 Task: Find connections with filter location Kalgoorlie with filter topic #Productivitywith filter profile language Potuguese with filter current company Applied Materials with filter school Annasaheb Dange College of Engineering and Technology, ASHTA with filter industry Ground Passenger Transportation with filter service category Telecommunications with filter keywords title Heavy Equipment Operator
Action: Mouse moved to (603, 124)
Screenshot: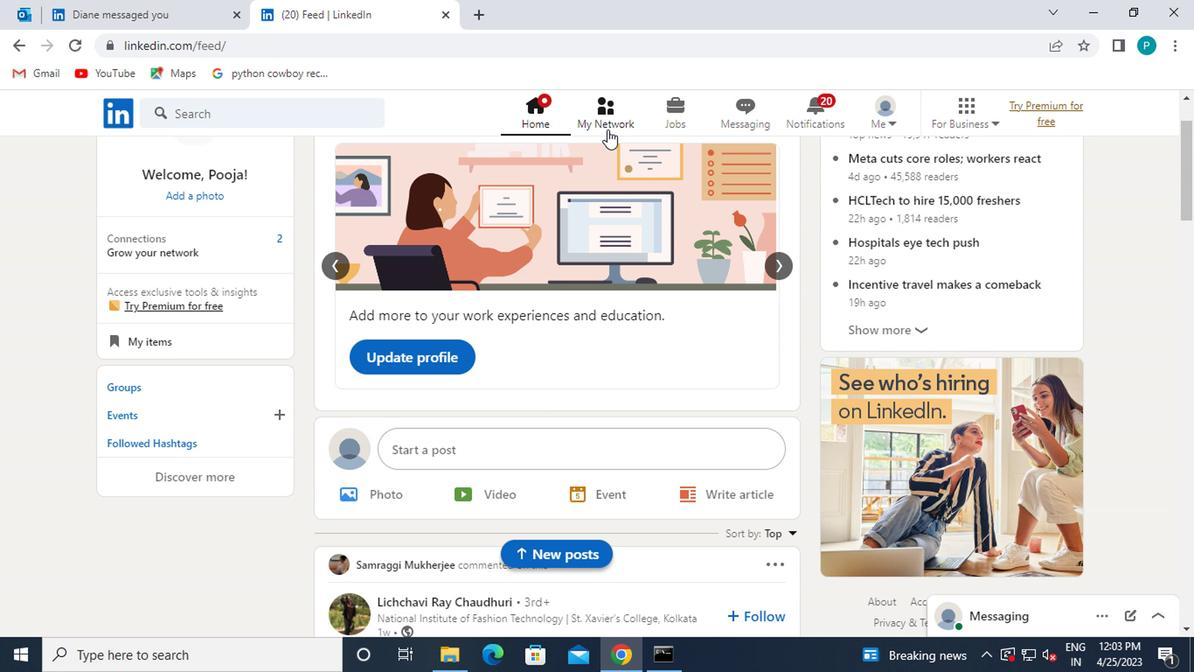 
Action: Mouse pressed left at (603, 124)
Screenshot: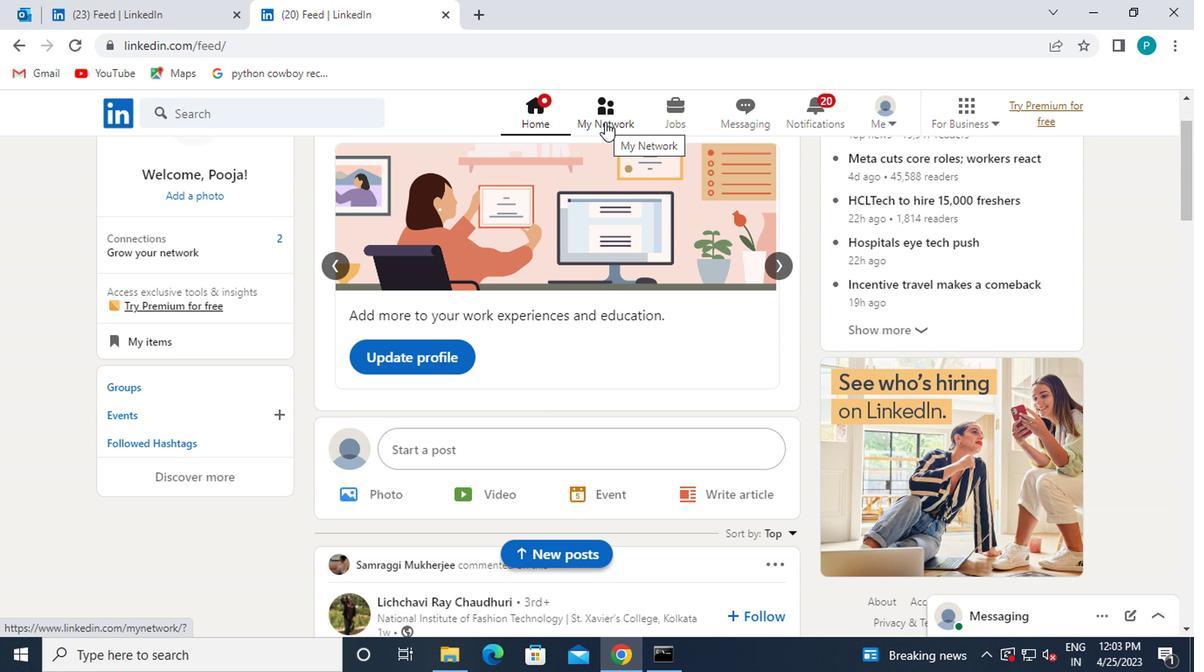 
Action: Mouse moved to (202, 218)
Screenshot: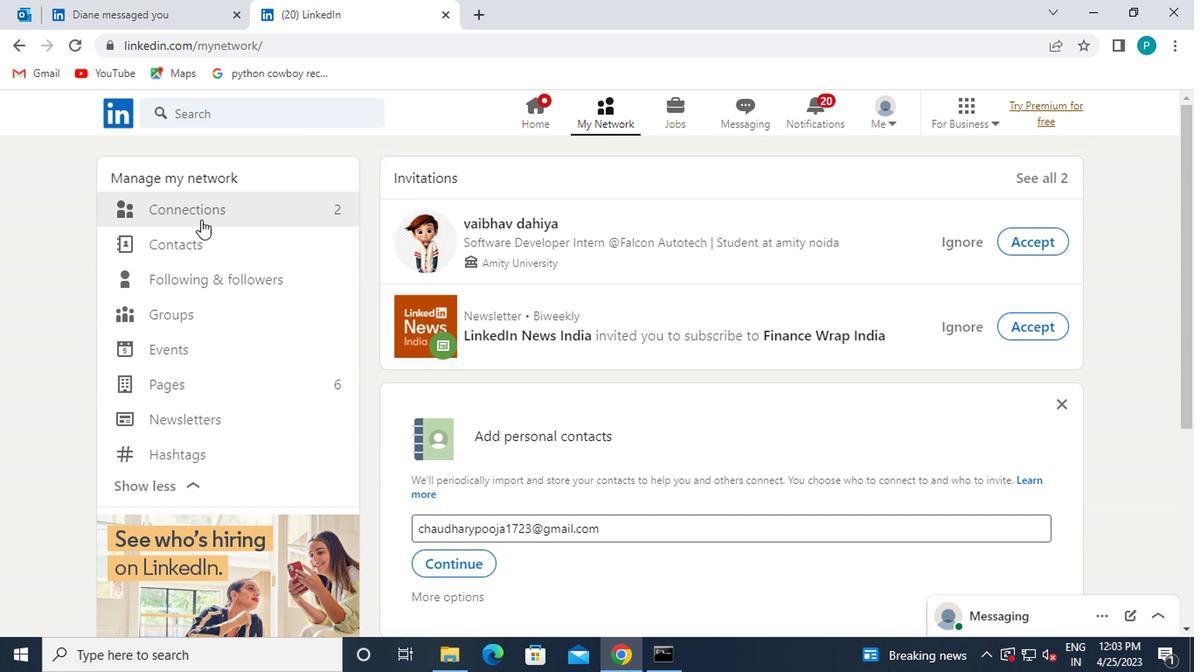 
Action: Mouse pressed left at (202, 218)
Screenshot: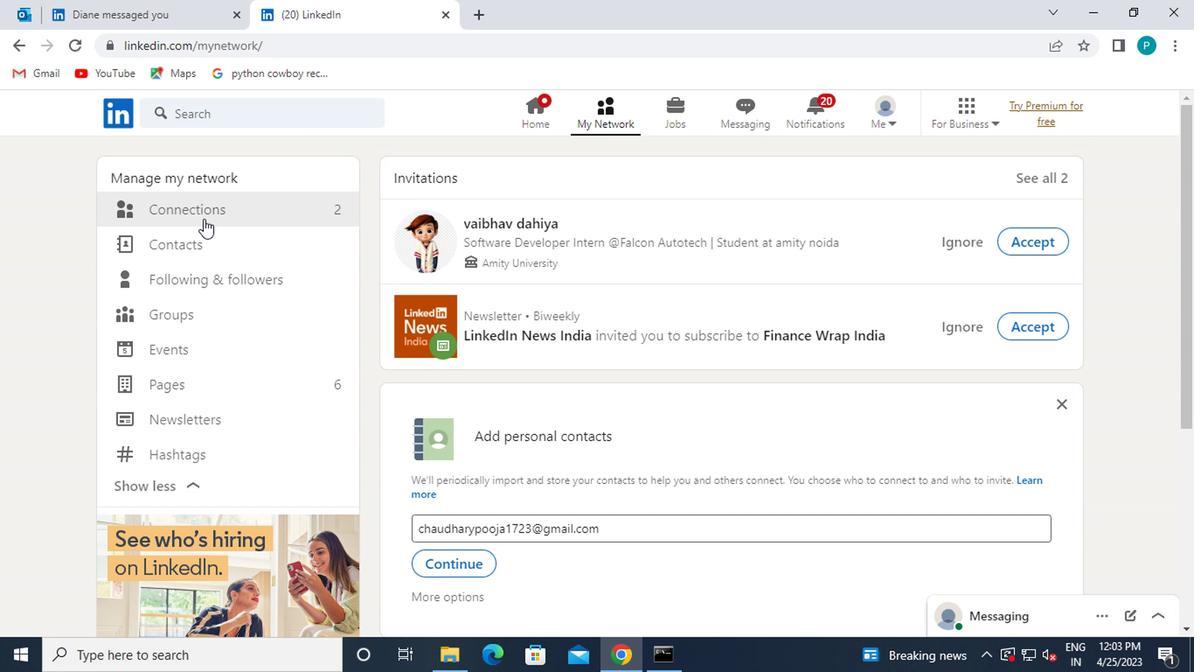 
Action: Mouse moved to (707, 219)
Screenshot: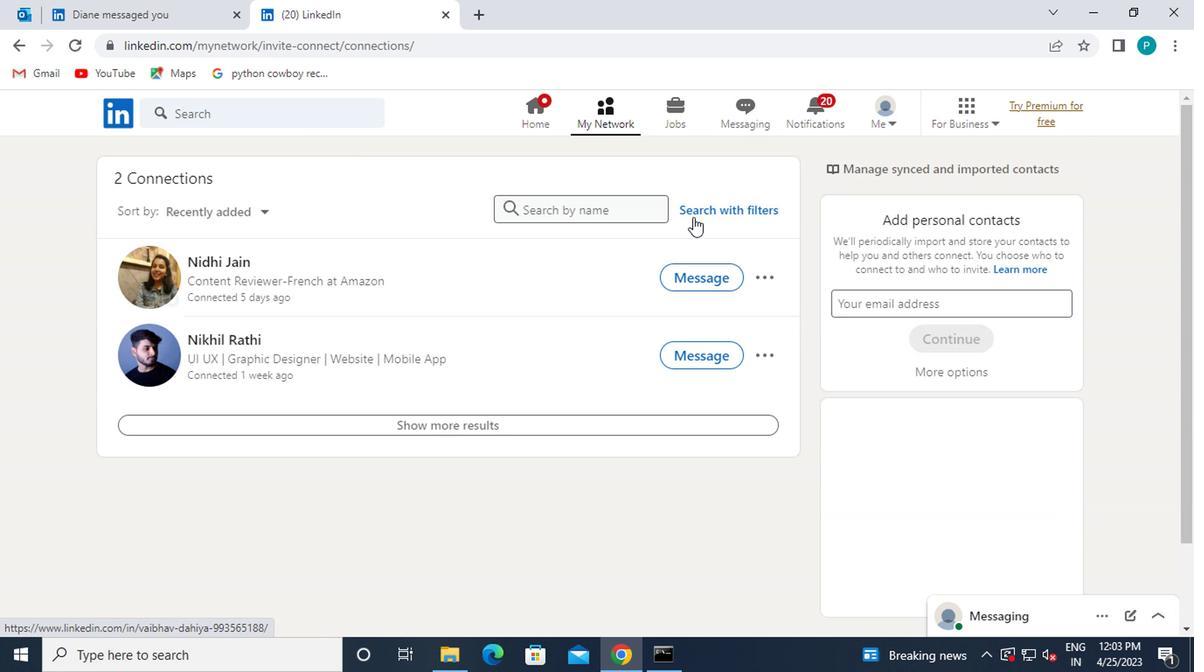 
Action: Mouse pressed left at (707, 219)
Screenshot: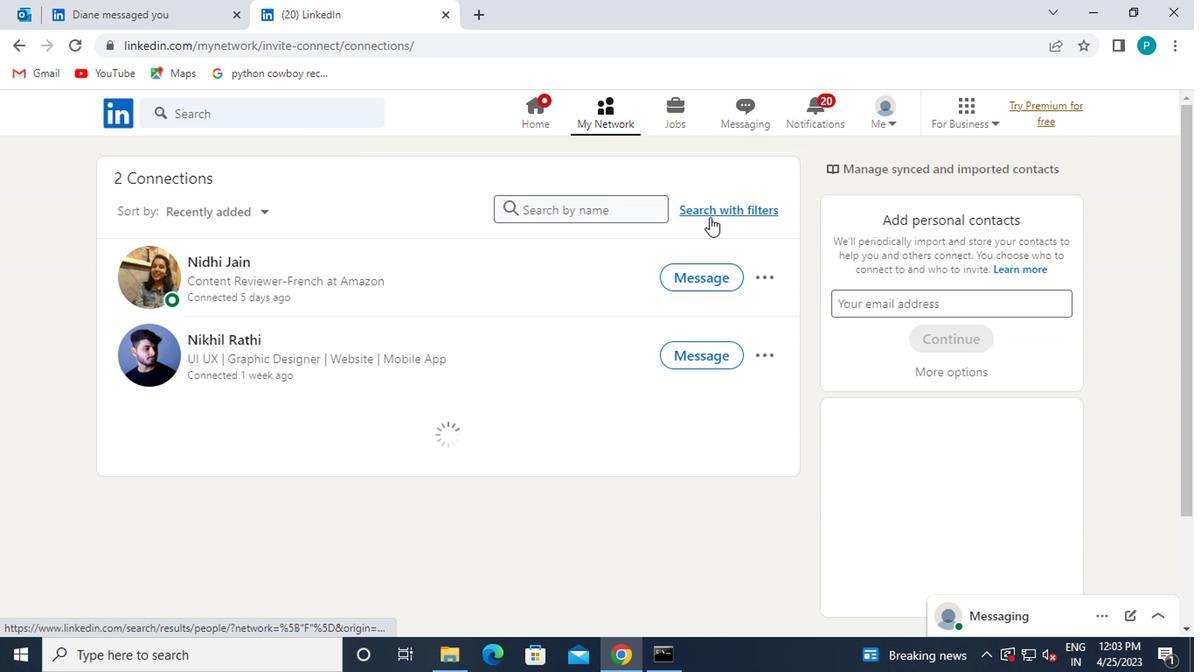 
Action: Mouse moved to (550, 163)
Screenshot: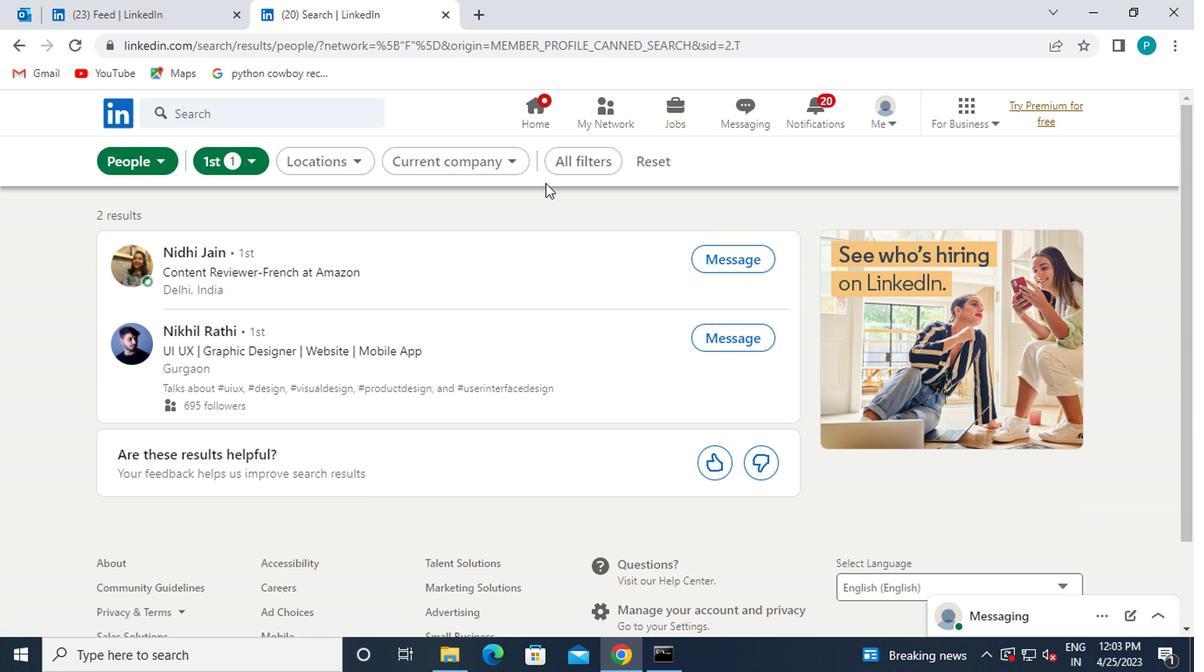 
Action: Mouse pressed left at (550, 163)
Screenshot: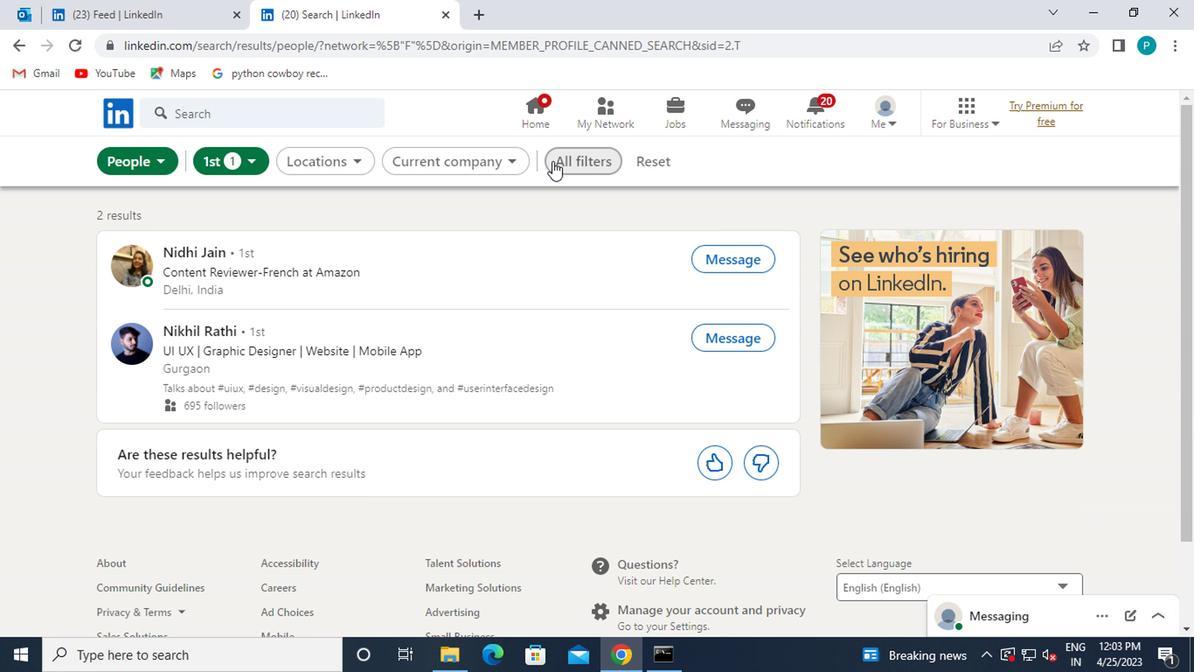 
Action: Mouse moved to (845, 341)
Screenshot: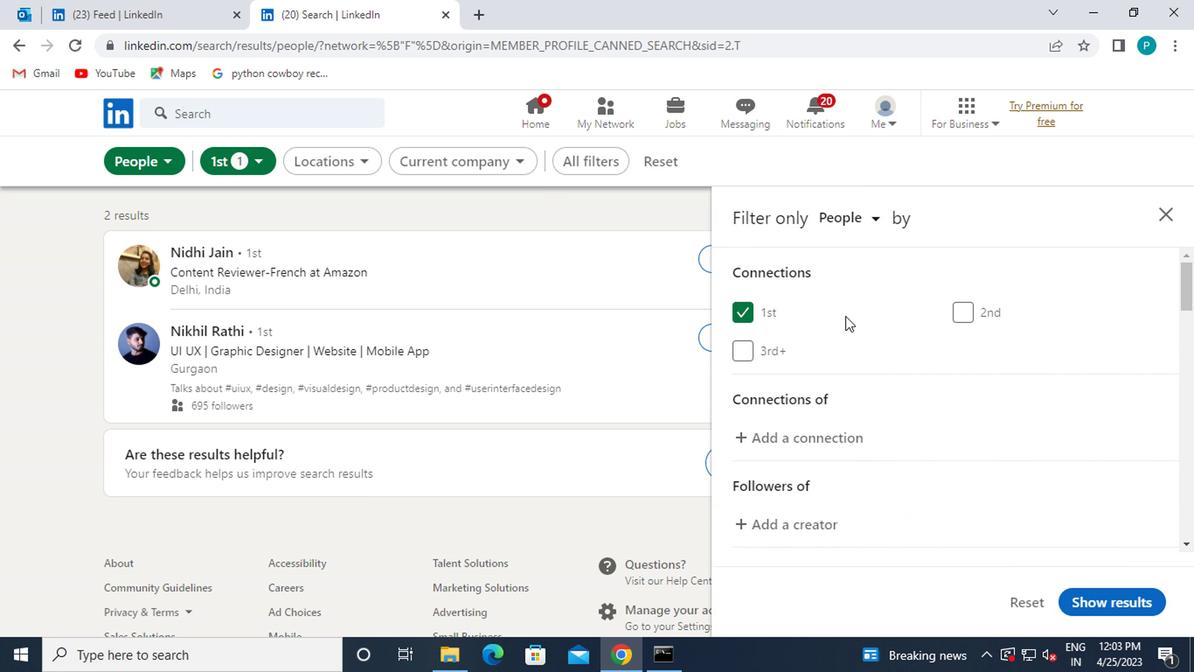 
Action: Mouse scrolled (845, 341) with delta (0, 0)
Screenshot: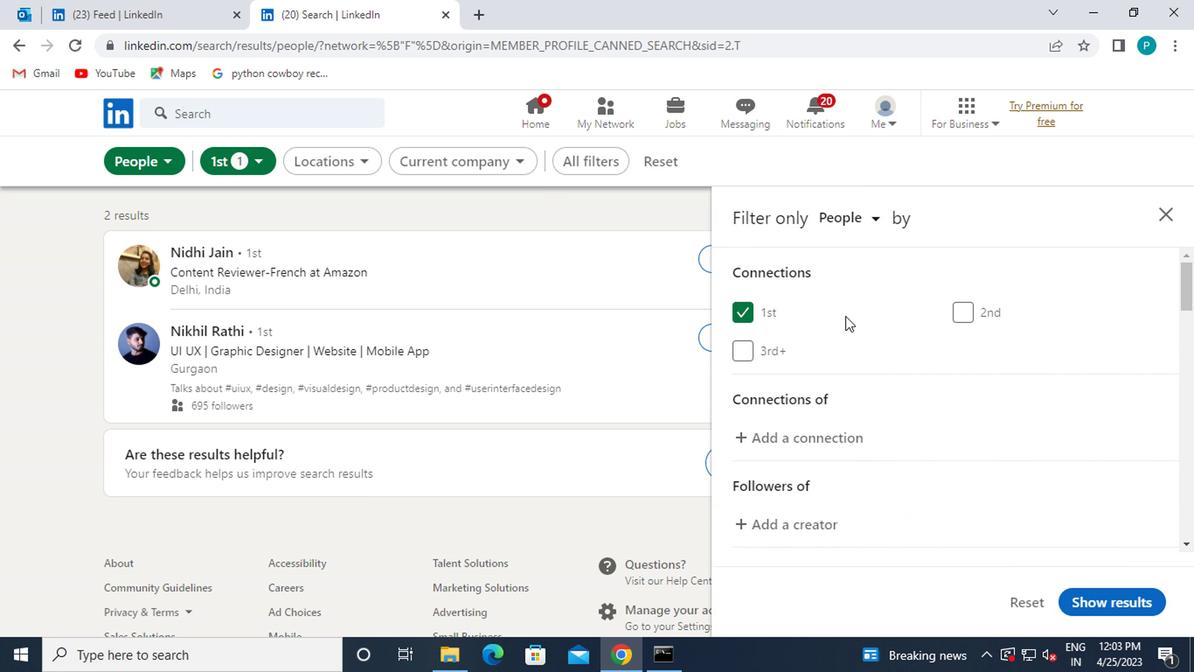 
Action: Mouse moved to (845, 344)
Screenshot: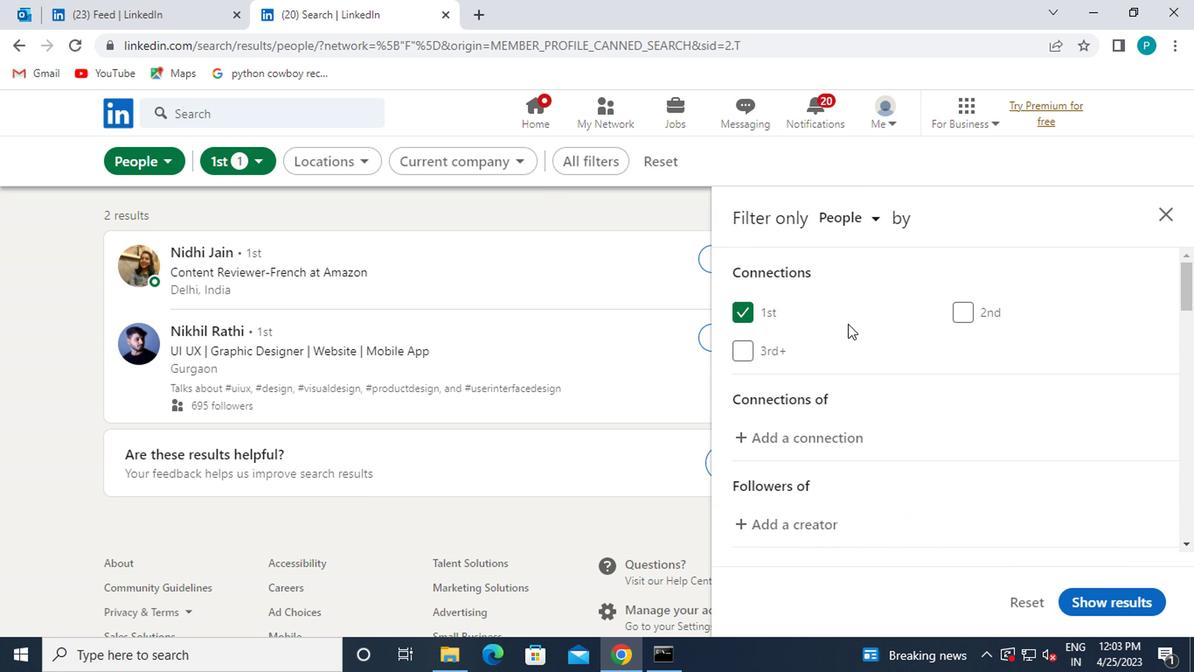 
Action: Mouse scrolled (845, 343) with delta (0, 0)
Screenshot: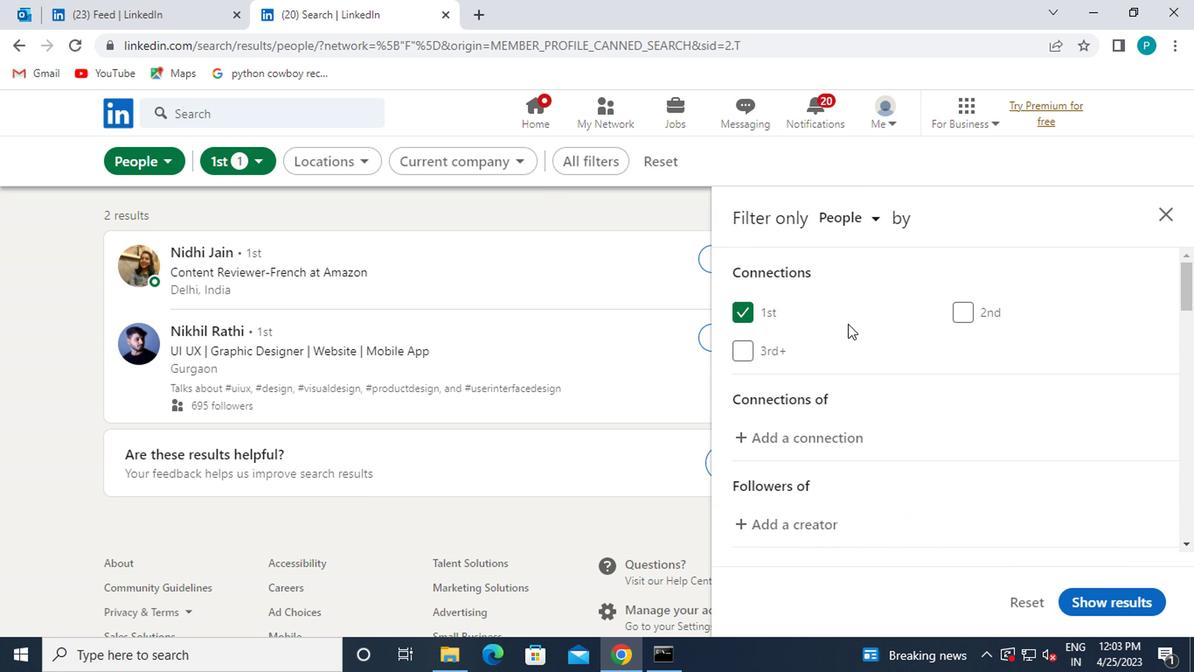 
Action: Mouse moved to (845, 348)
Screenshot: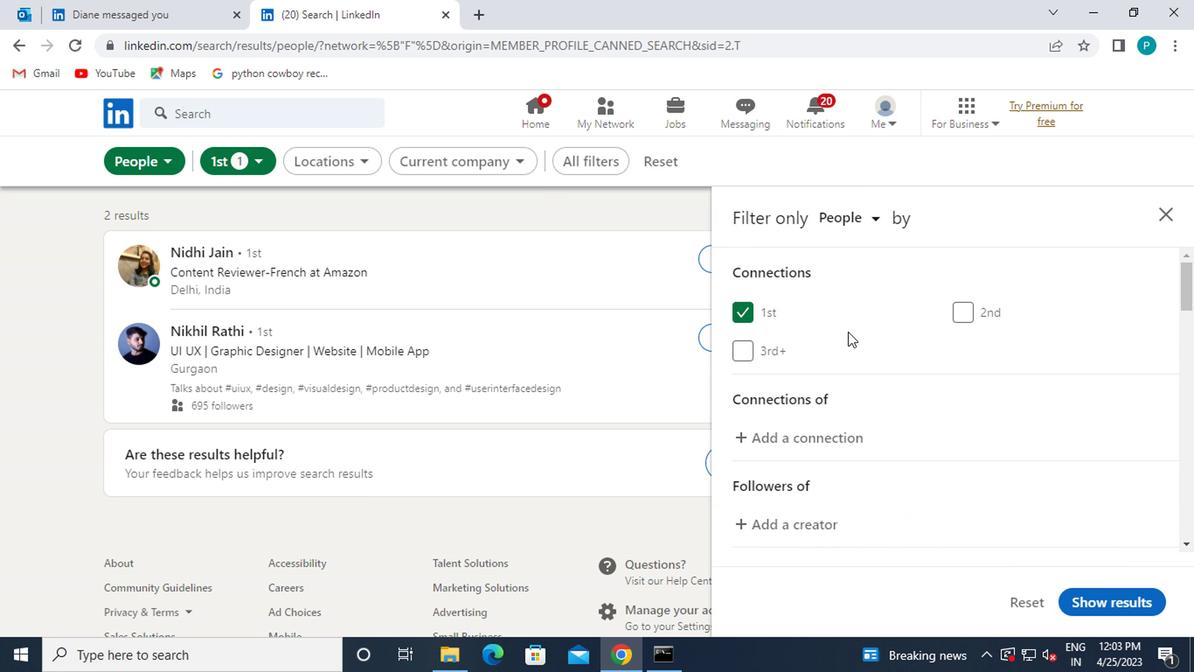
Action: Mouse scrolled (845, 347) with delta (0, 0)
Screenshot: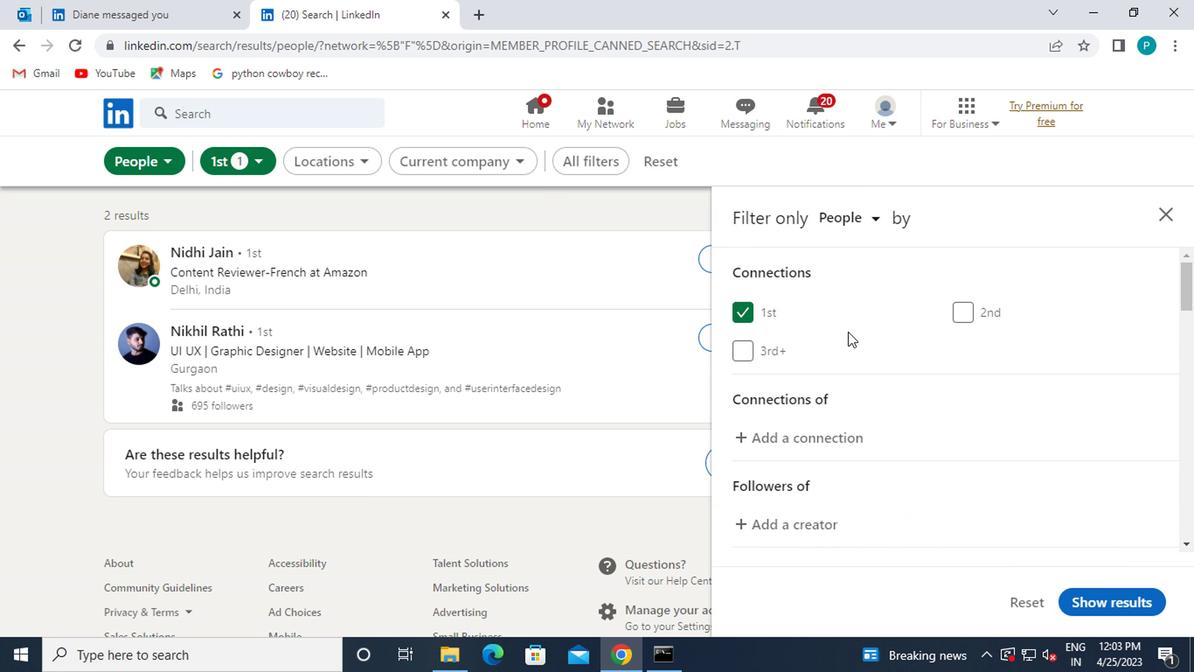 
Action: Mouse moved to (1011, 418)
Screenshot: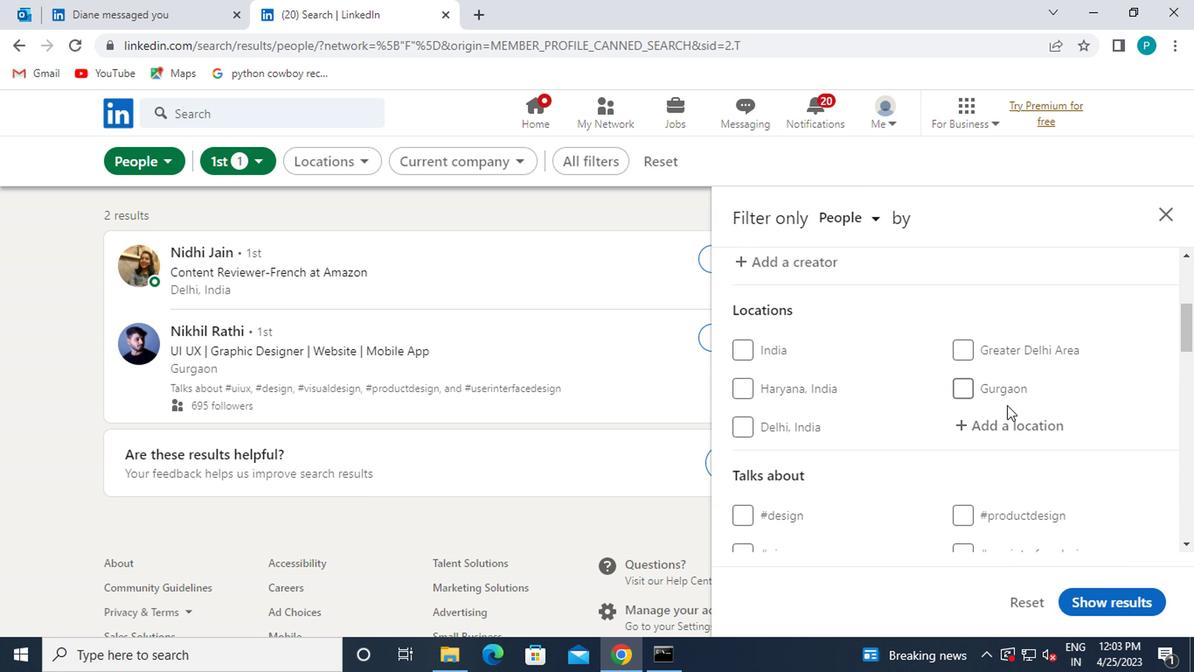 
Action: Mouse pressed left at (1011, 418)
Screenshot: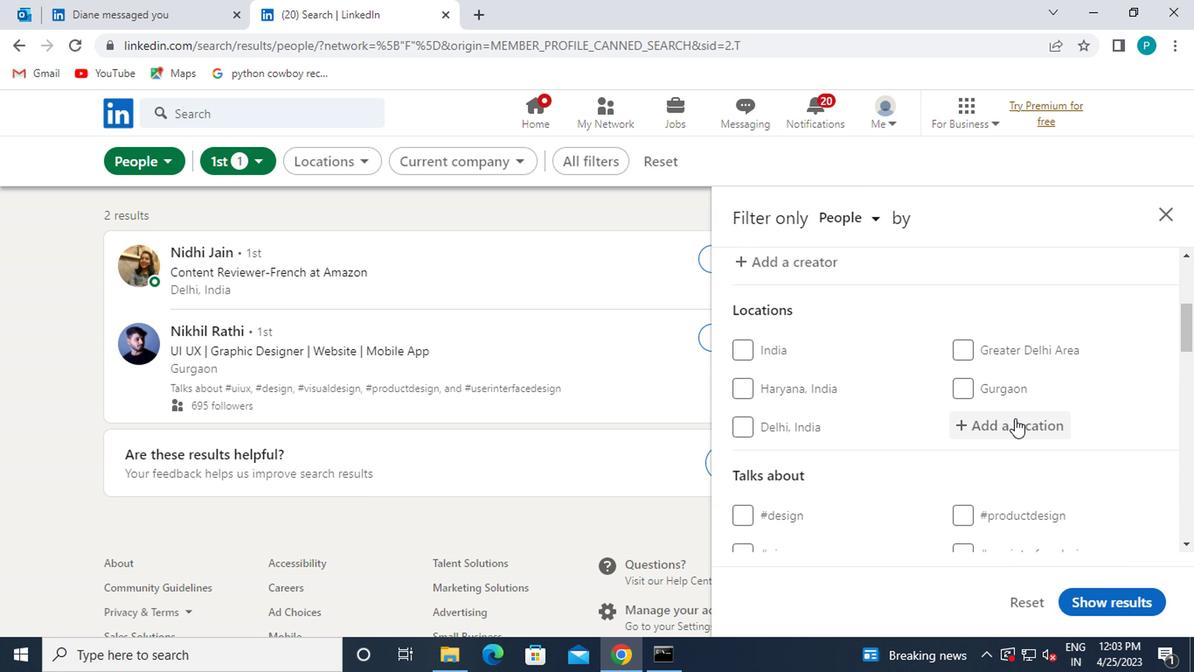 
Action: Mouse moved to (1007, 420)
Screenshot: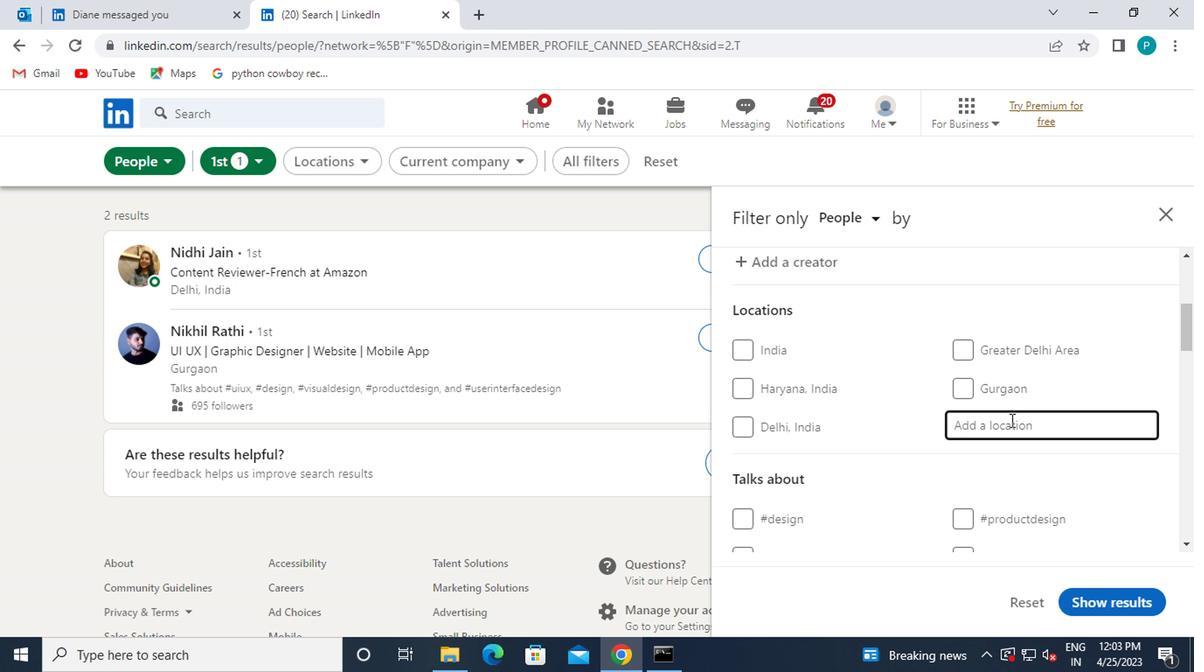 
Action: Key pressed kalgoo
Screenshot: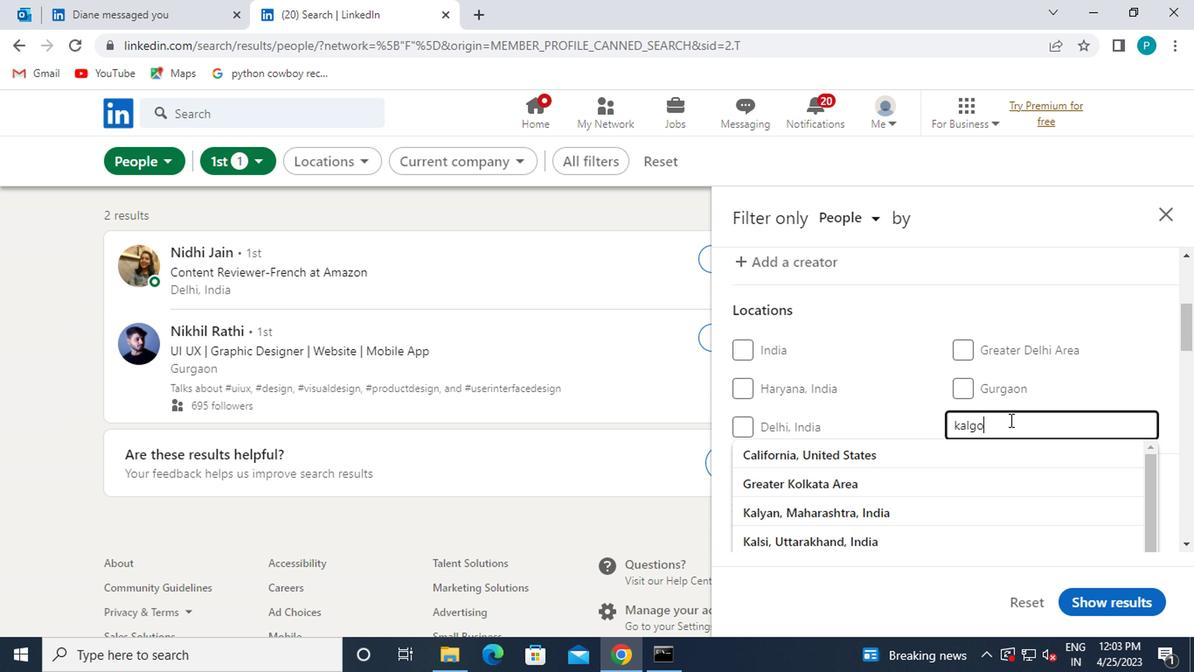 
Action: Mouse moved to (926, 448)
Screenshot: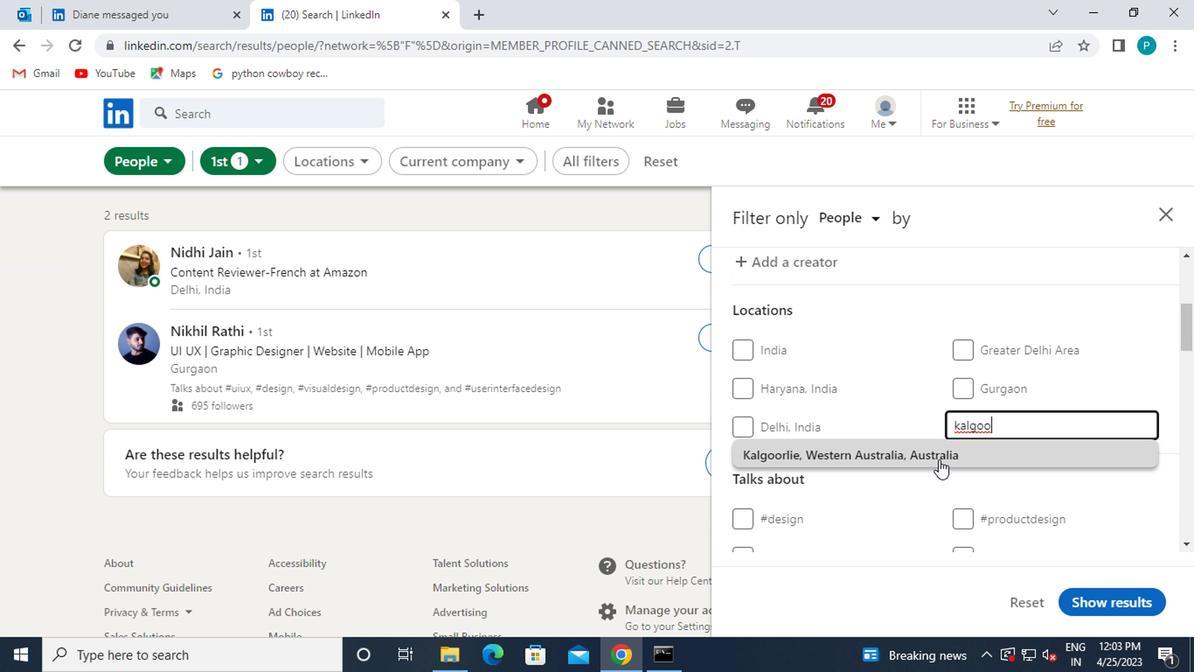 
Action: Mouse pressed left at (926, 448)
Screenshot: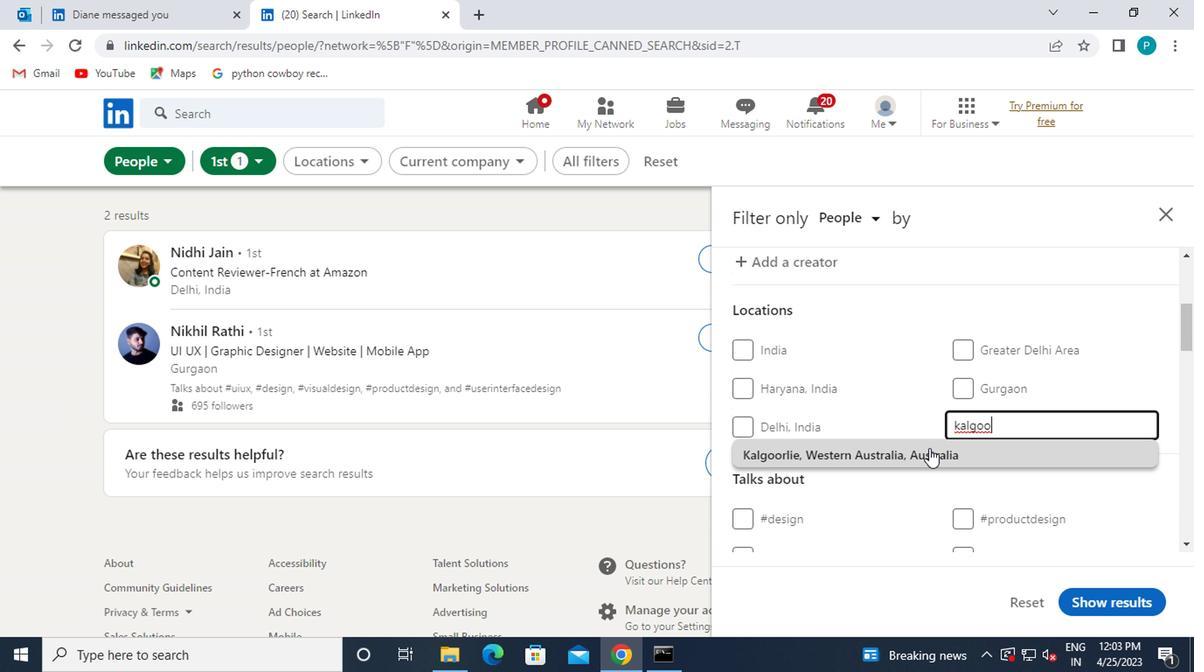 
Action: Mouse moved to (914, 469)
Screenshot: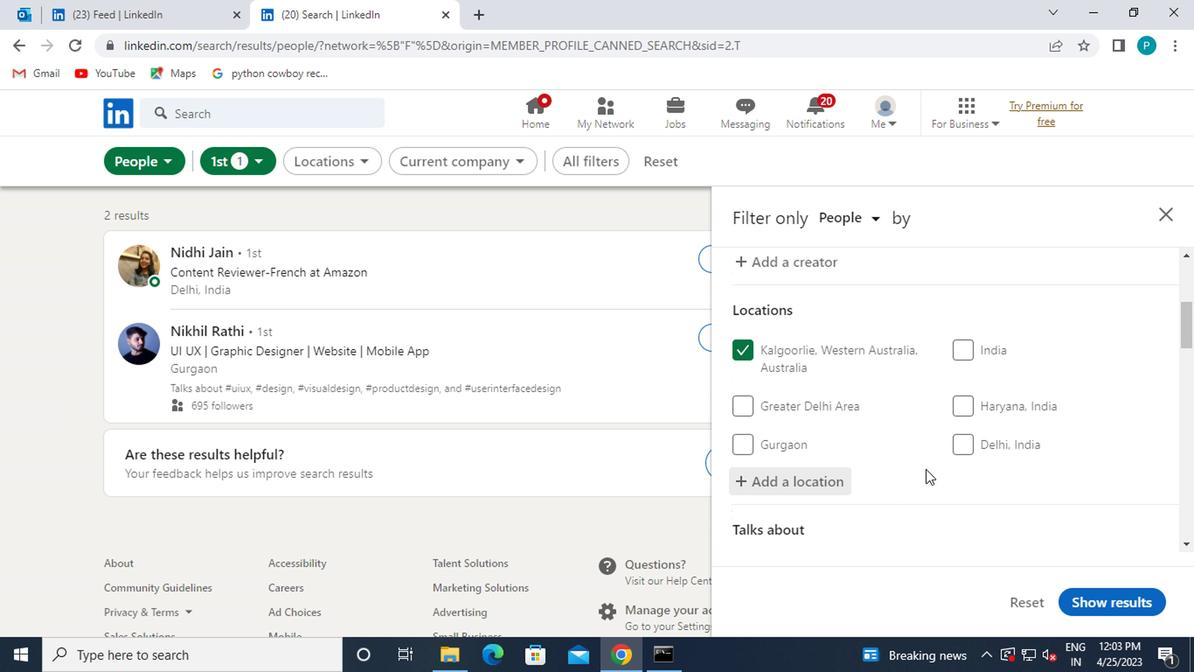 
Action: Mouse scrolled (914, 468) with delta (0, 0)
Screenshot: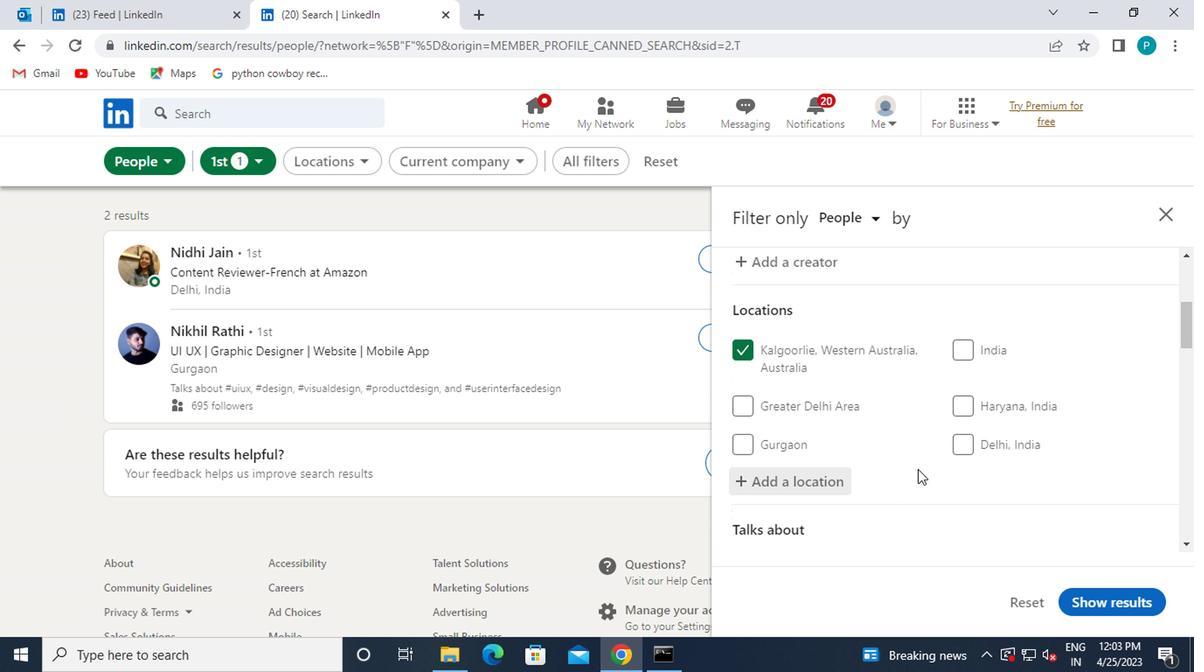 
Action: Mouse scrolled (914, 468) with delta (0, 0)
Screenshot: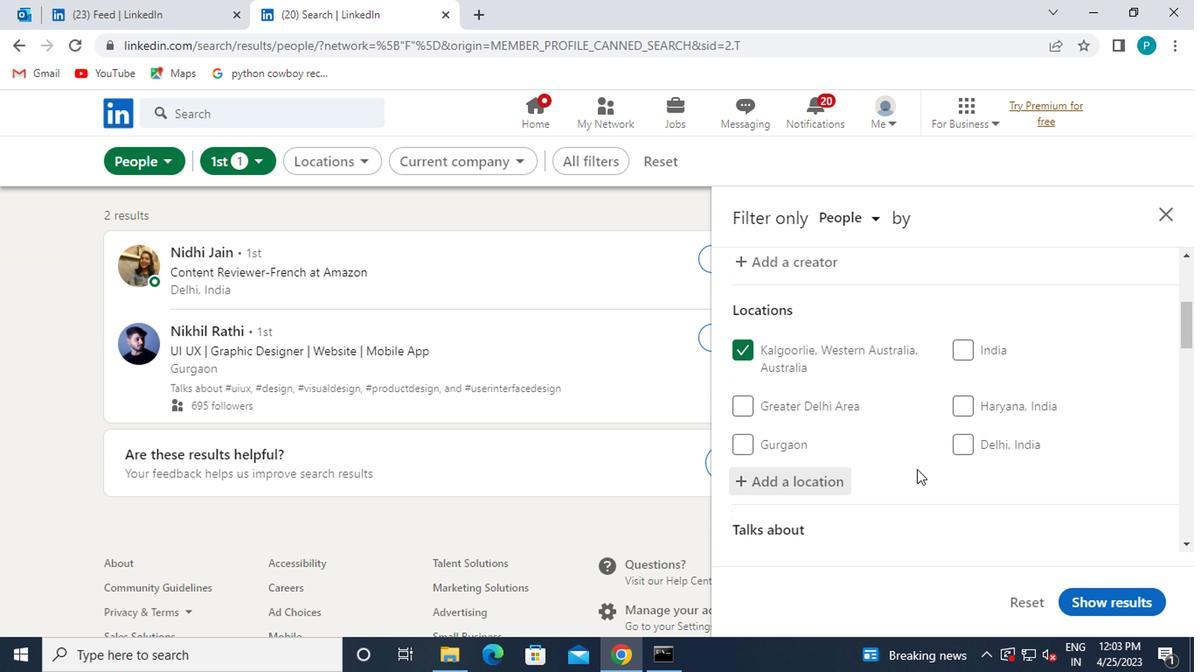
Action: Mouse moved to (970, 477)
Screenshot: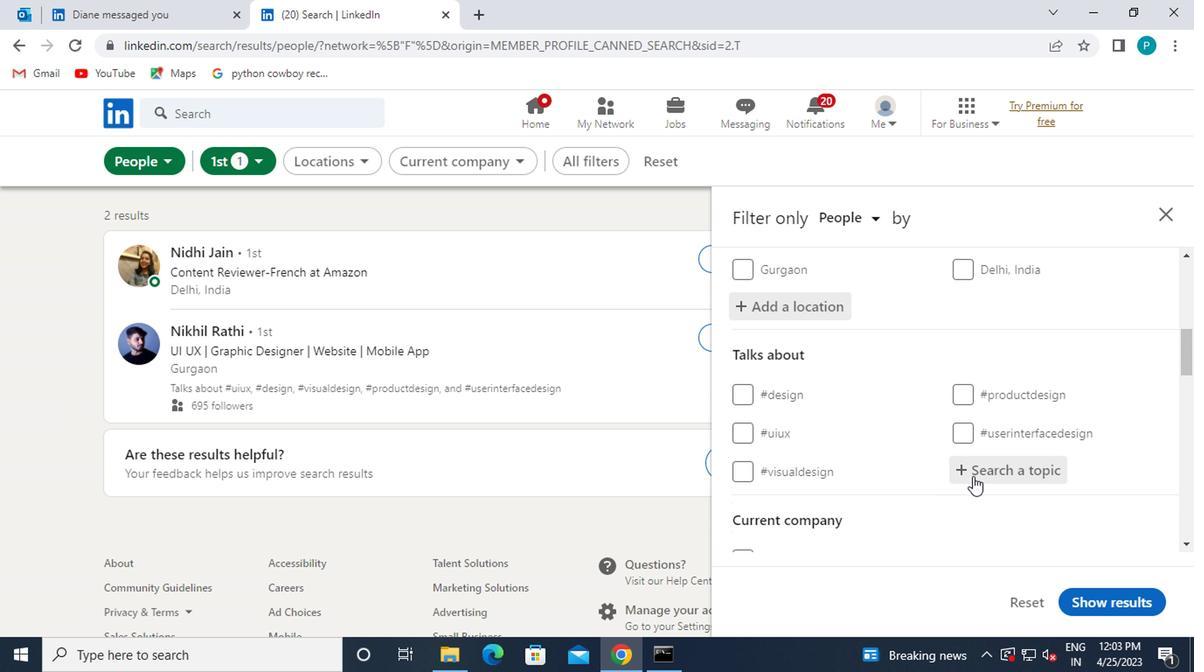 
Action: Mouse pressed left at (970, 477)
Screenshot: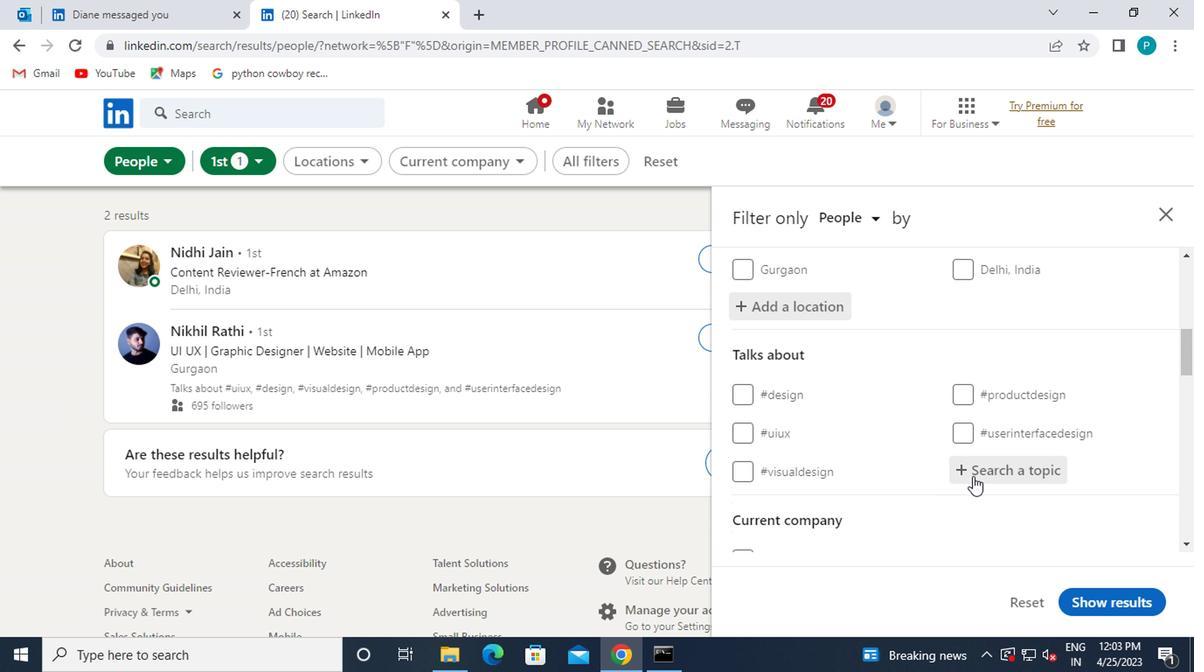 
Action: Mouse moved to (972, 474)
Screenshot: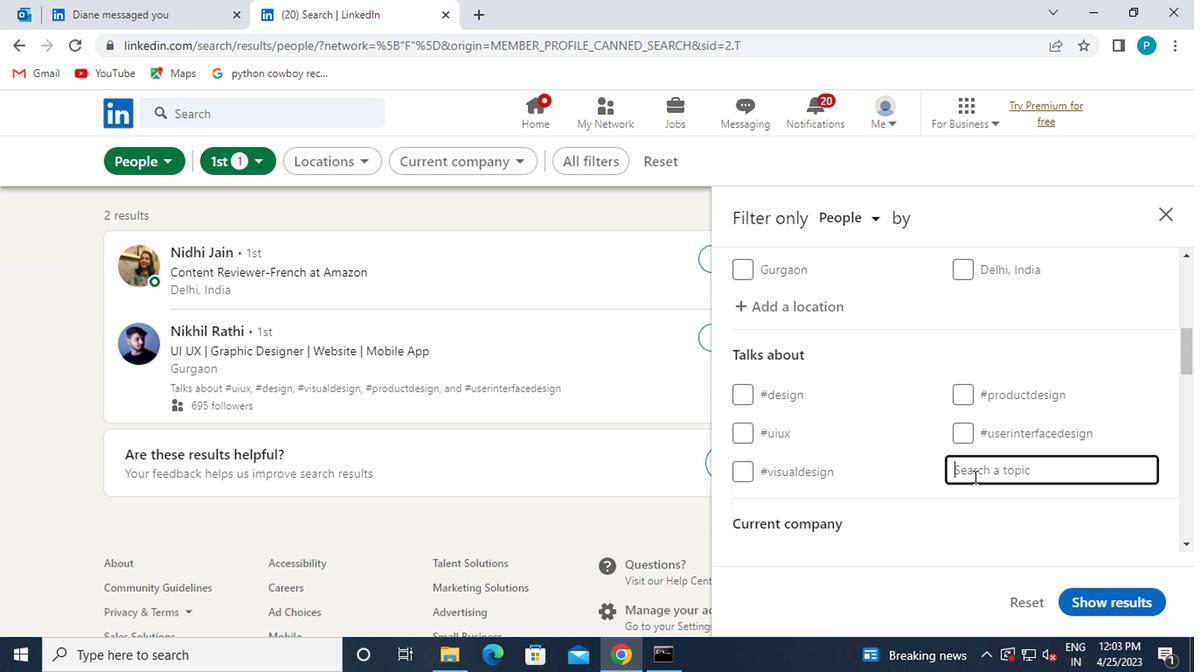
Action: Key pressed <Key.shift><Key.shift><Key.shift><Key.shift><Key.shift><Key.shift><Key.shift><Key.shift>#<Key.caps_lock>P<Key.caps_lock>RODUCTIVE<Key.backspace>ITY
Screenshot: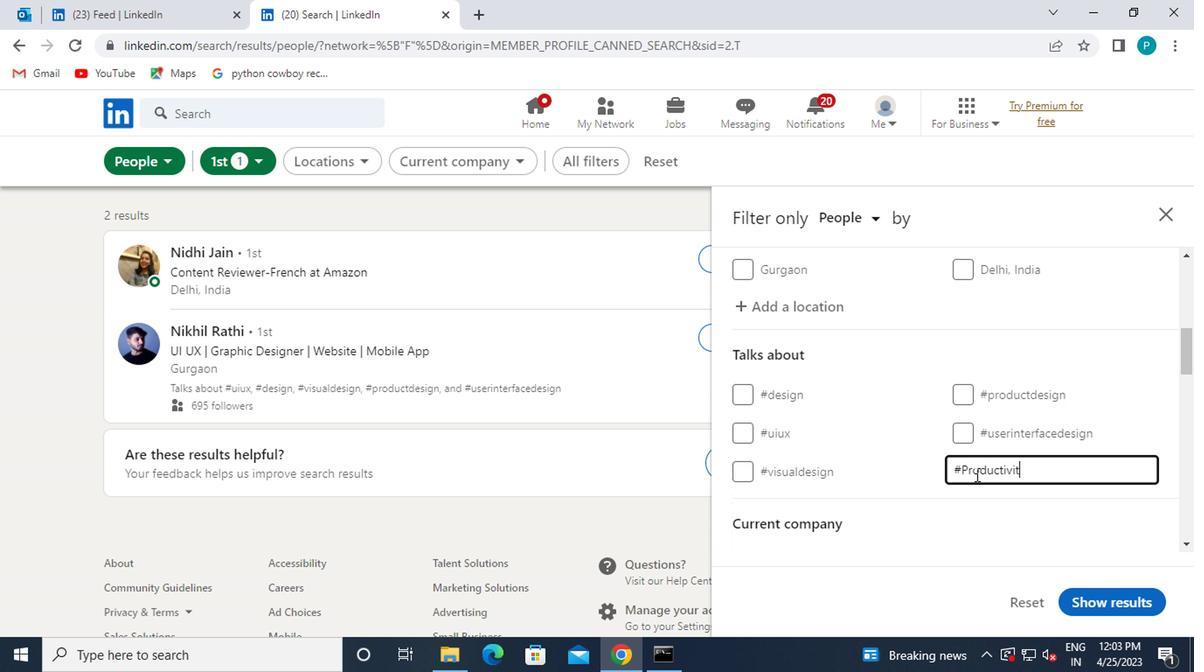
Action: Mouse moved to (887, 517)
Screenshot: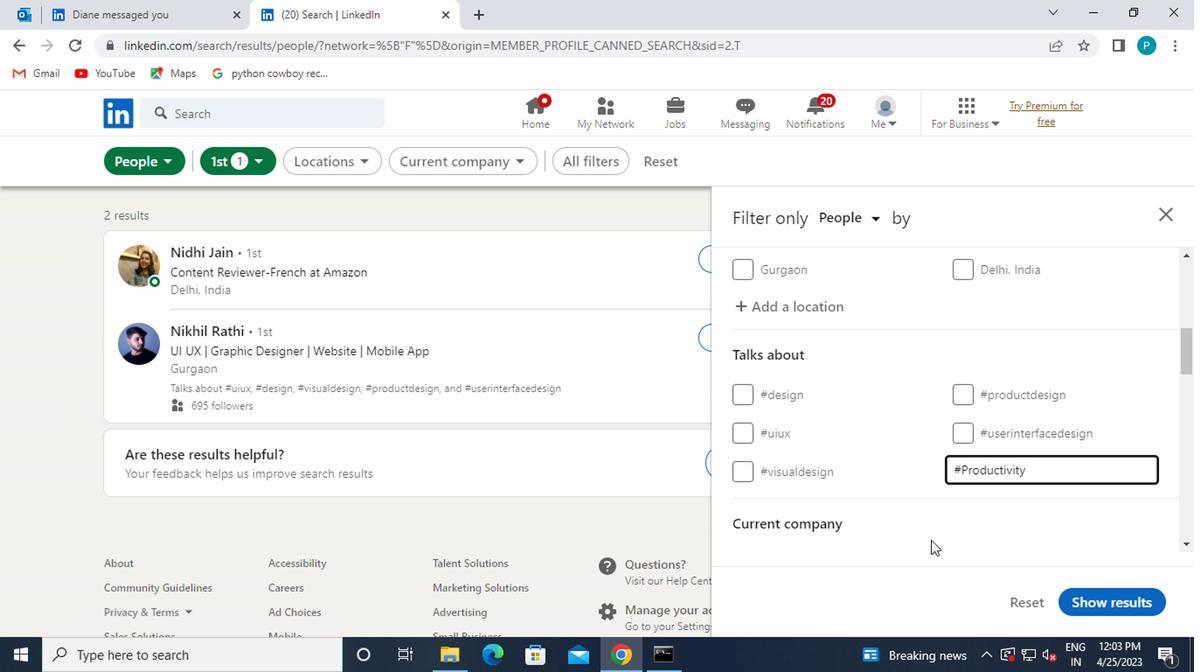 
Action: Mouse scrolled (887, 517) with delta (0, 0)
Screenshot: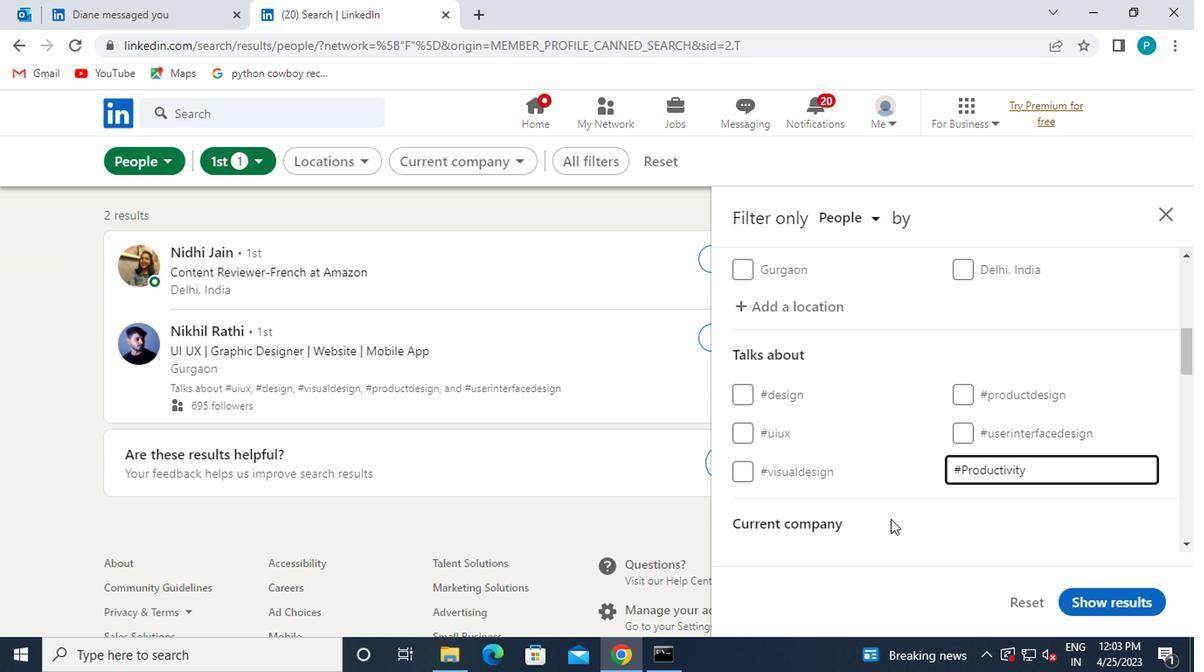 
Action: Mouse scrolled (887, 517) with delta (0, 0)
Screenshot: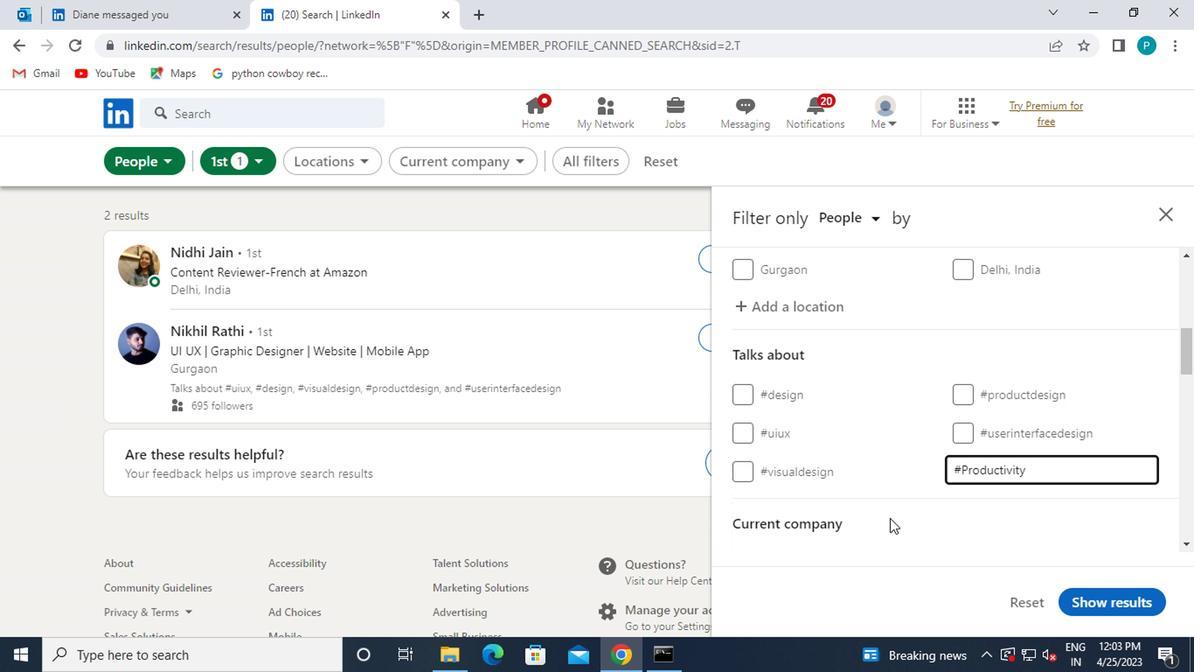 
Action: Mouse moved to (999, 393)
Screenshot: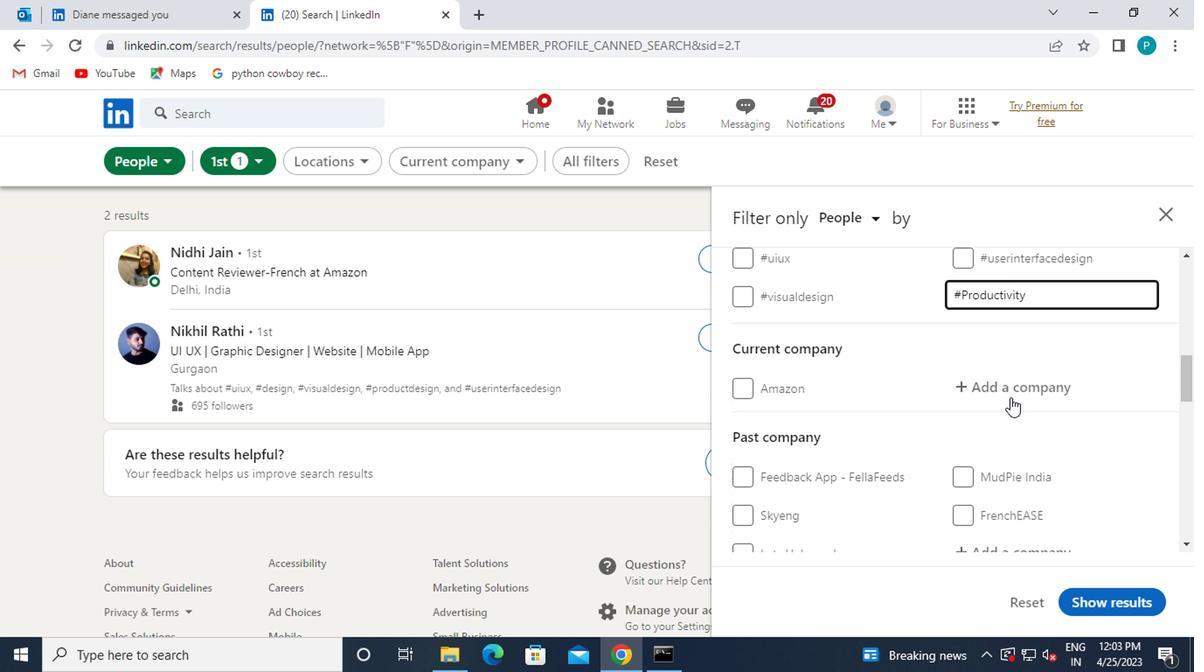 
Action: Mouse pressed left at (999, 393)
Screenshot: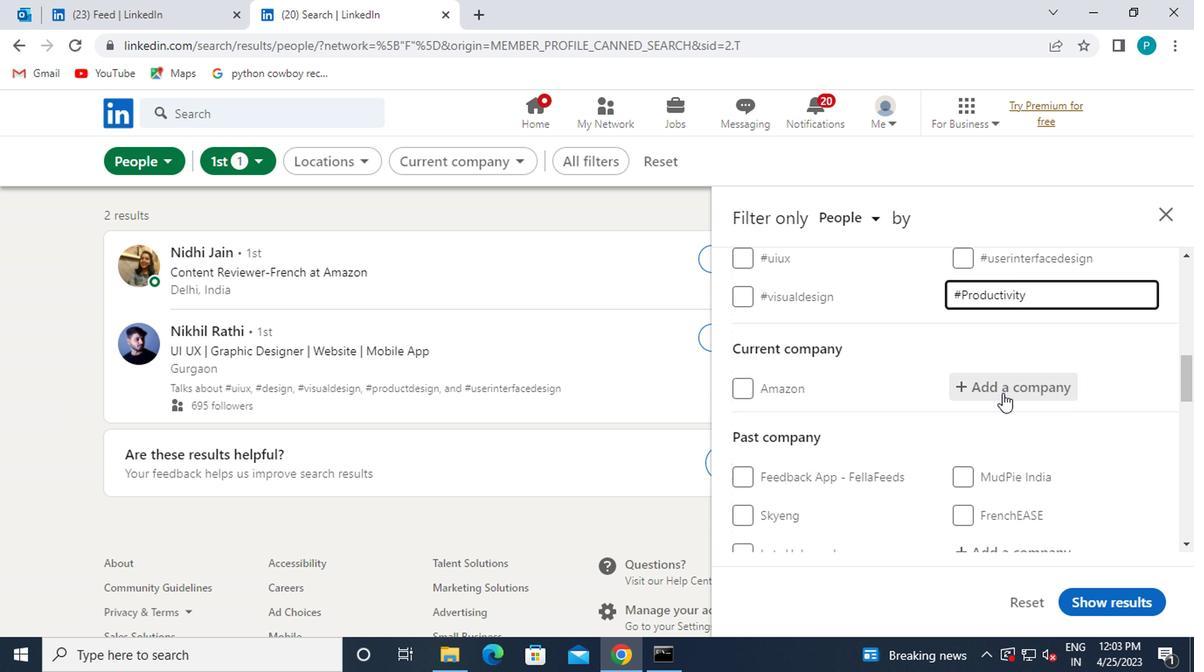 
Action: Key pressed <Key.caps_lock>A<Key.caps_lock>PPLIED
Screenshot: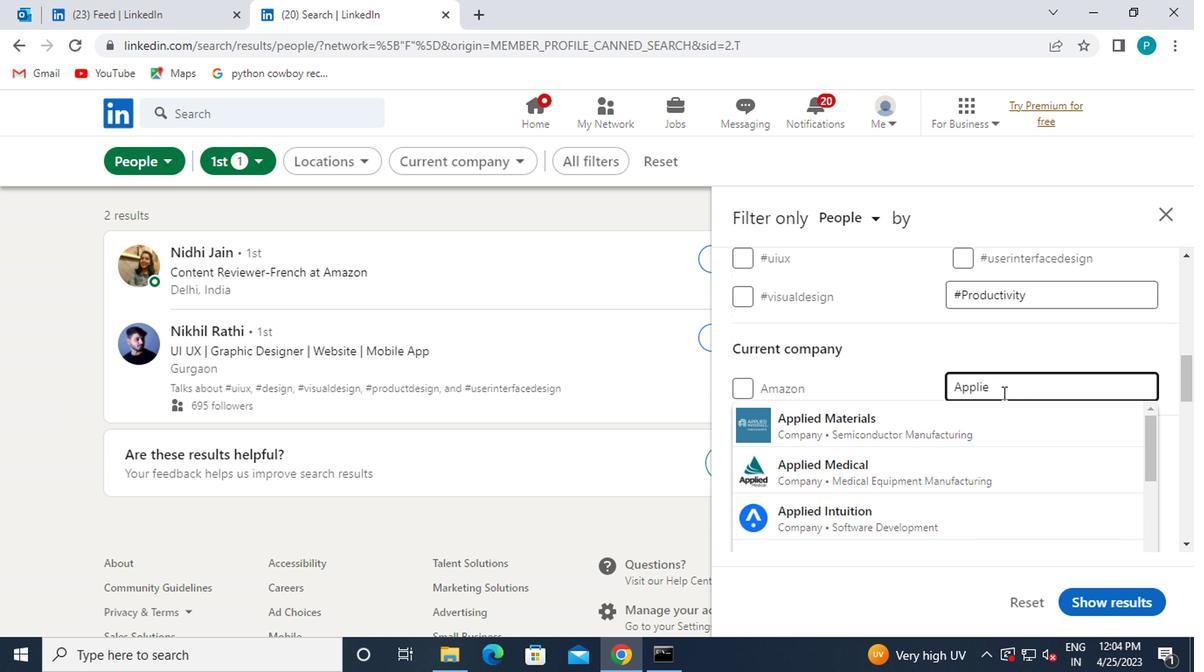 
Action: Mouse moved to (972, 411)
Screenshot: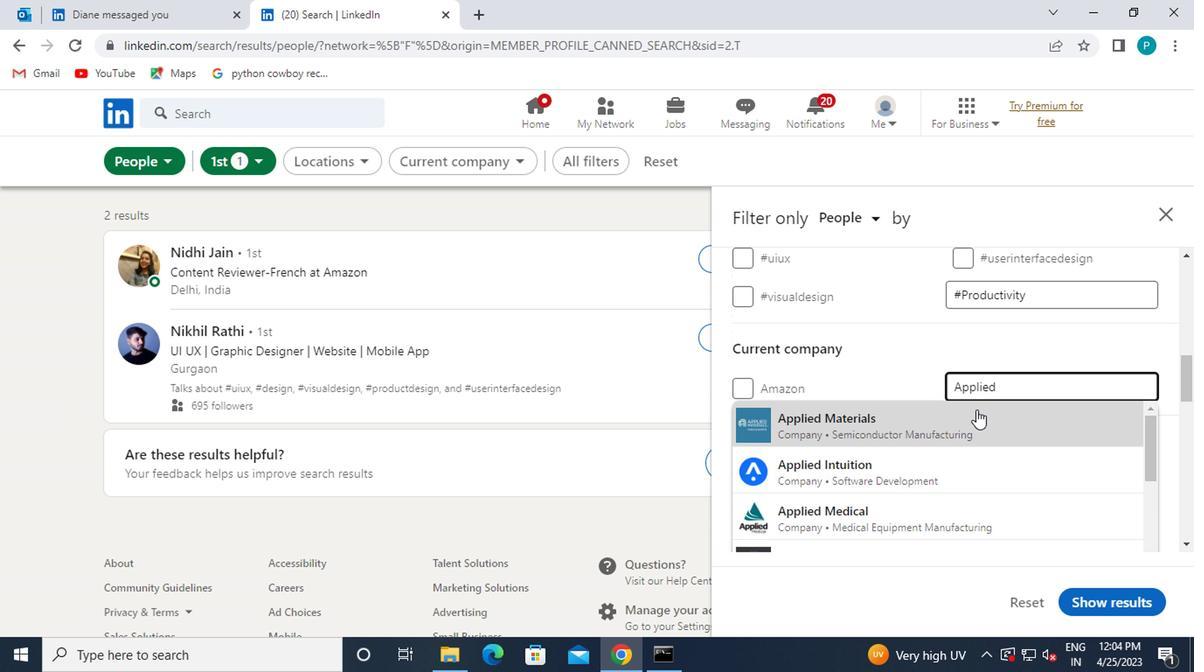 
Action: Mouse pressed left at (972, 411)
Screenshot: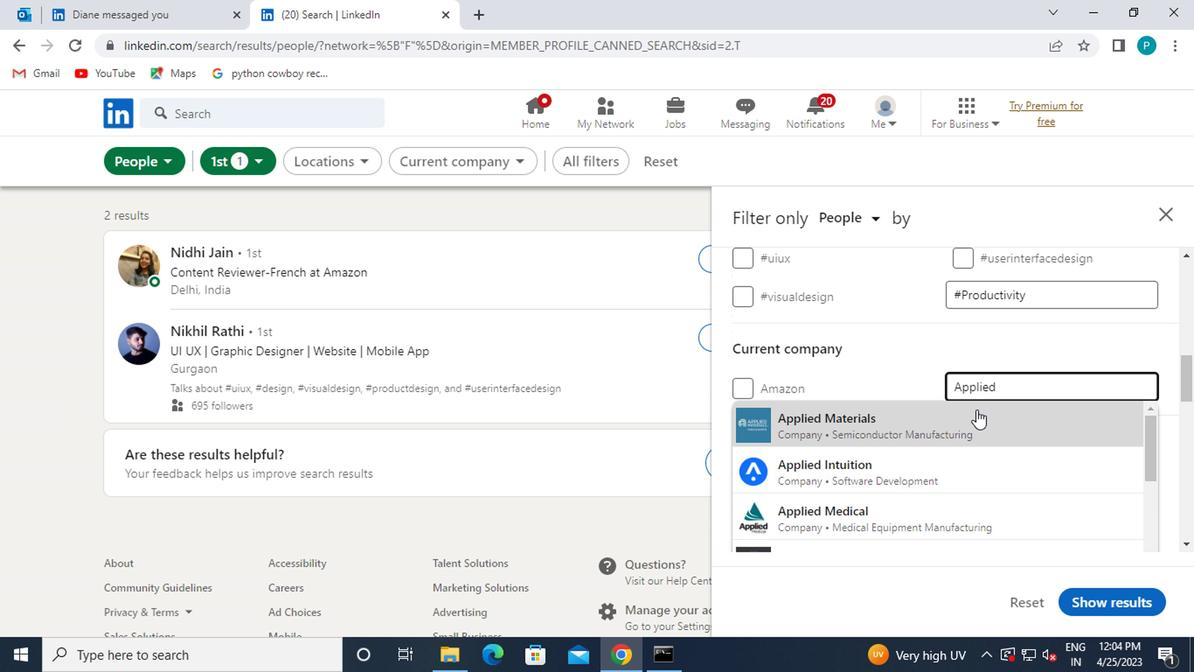 
Action: Mouse moved to (963, 407)
Screenshot: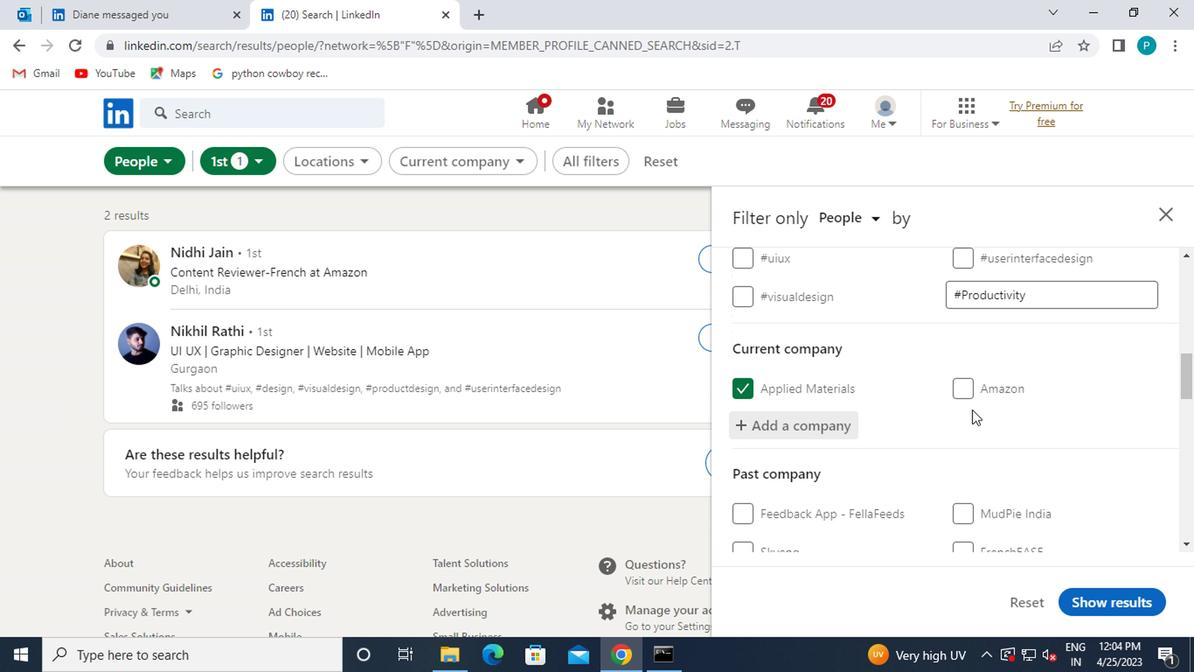 
Action: Mouse scrolled (963, 407) with delta (0, 0)
Screenshot: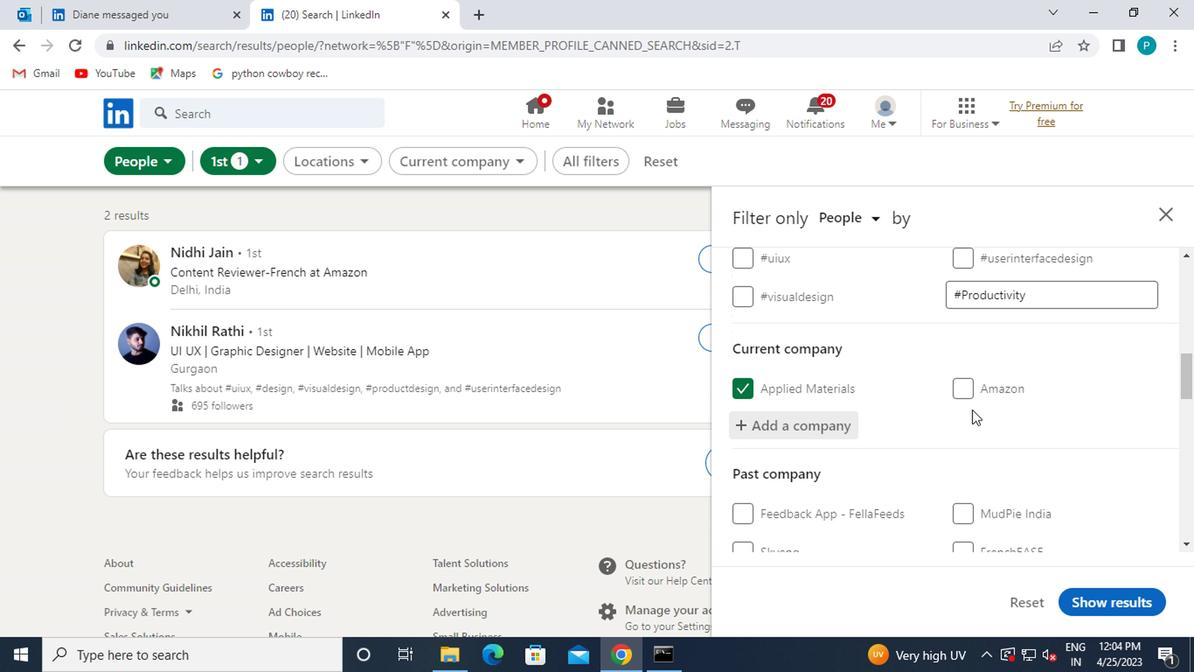 
Action: Mouse moved to (894, 401)
Screenshot: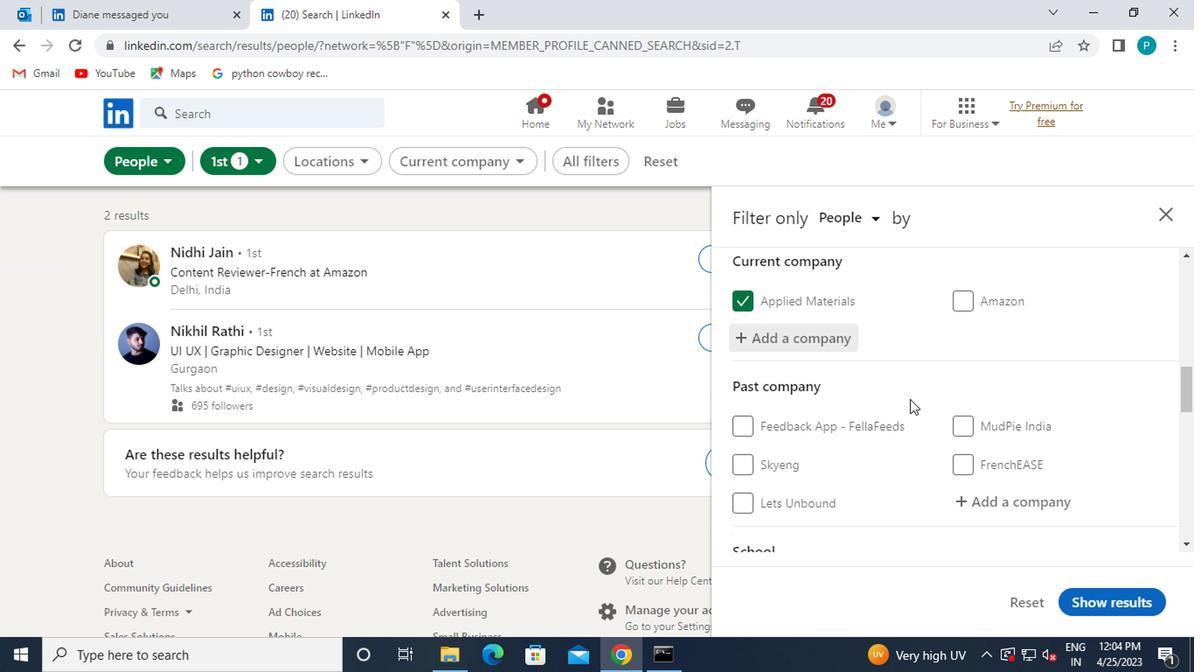 
Action: Mouse scrolled (894, 400) with delta (0, 0)
Screenshot: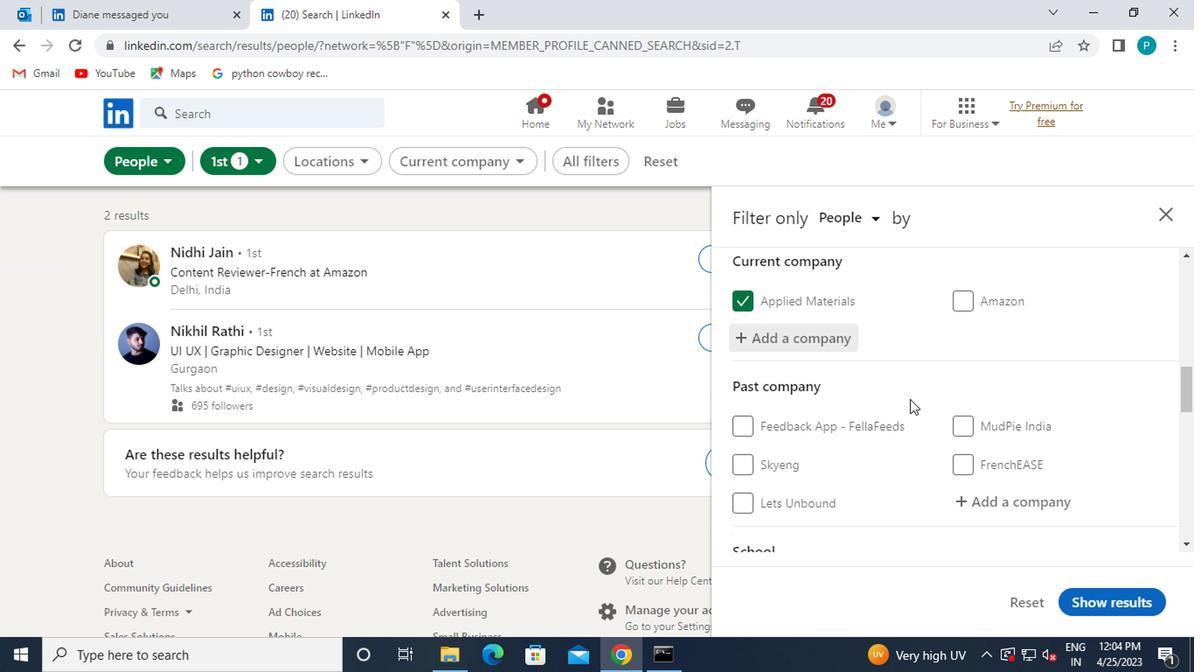 
Action: Mouse moved to (894, 447)
Screenshot: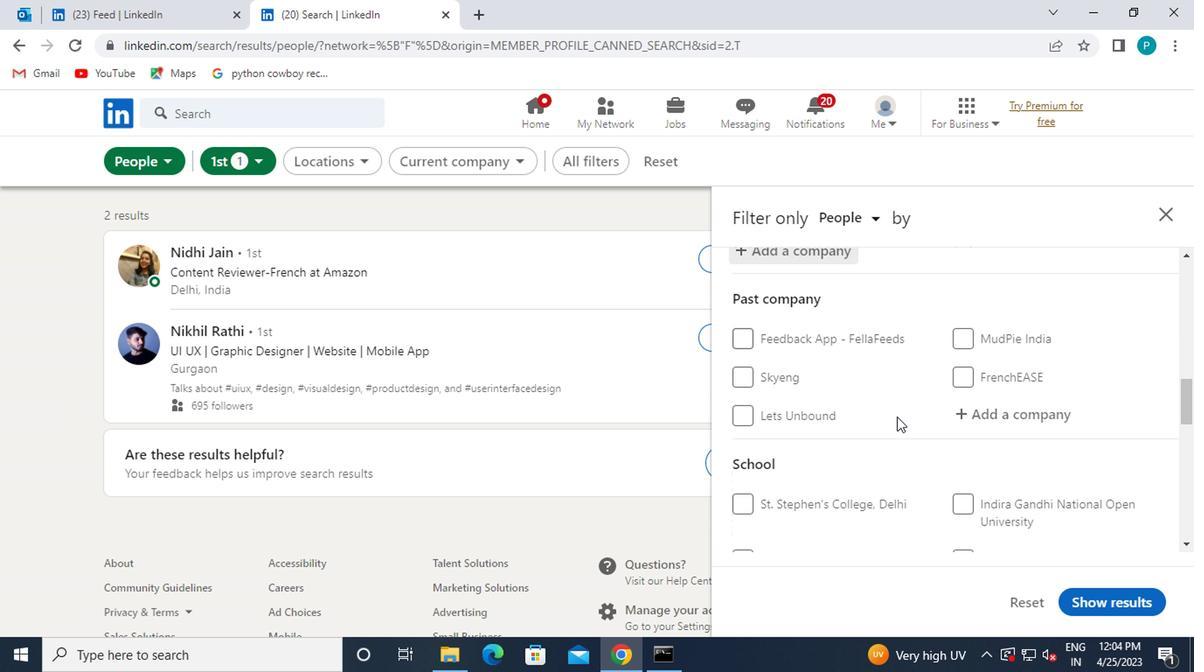 
Action: Mouse scrolled (894, 446) with delta (0, 0)
Screenshot: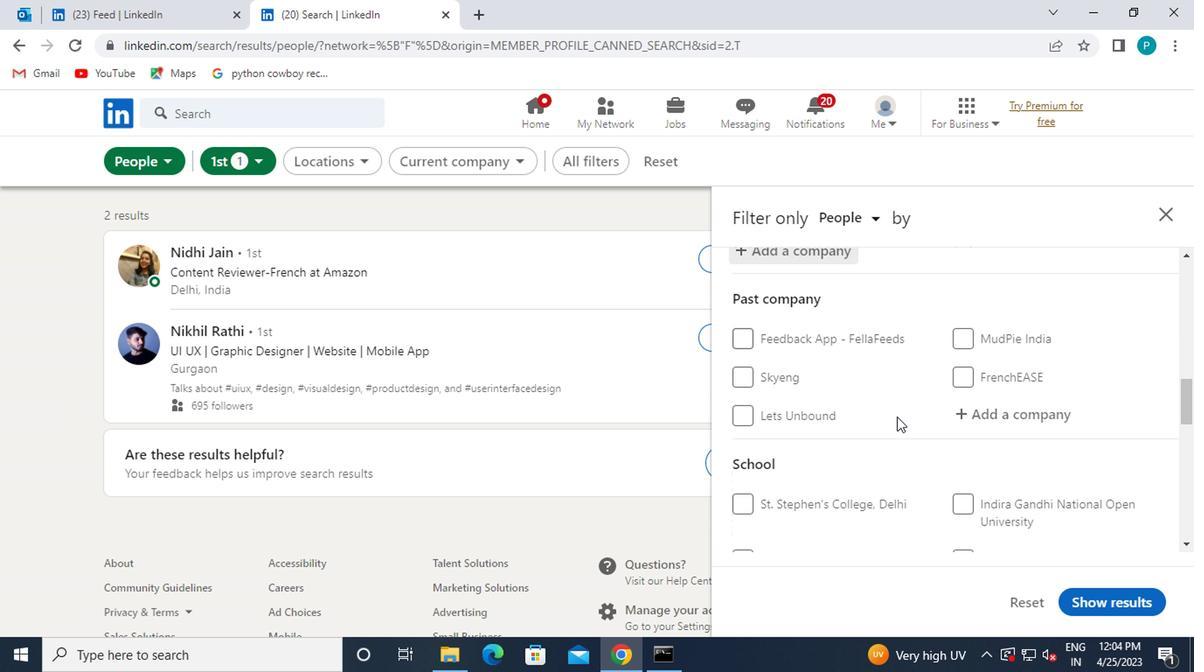 
Action: Mouse moved to (993, 531)
Screenshot: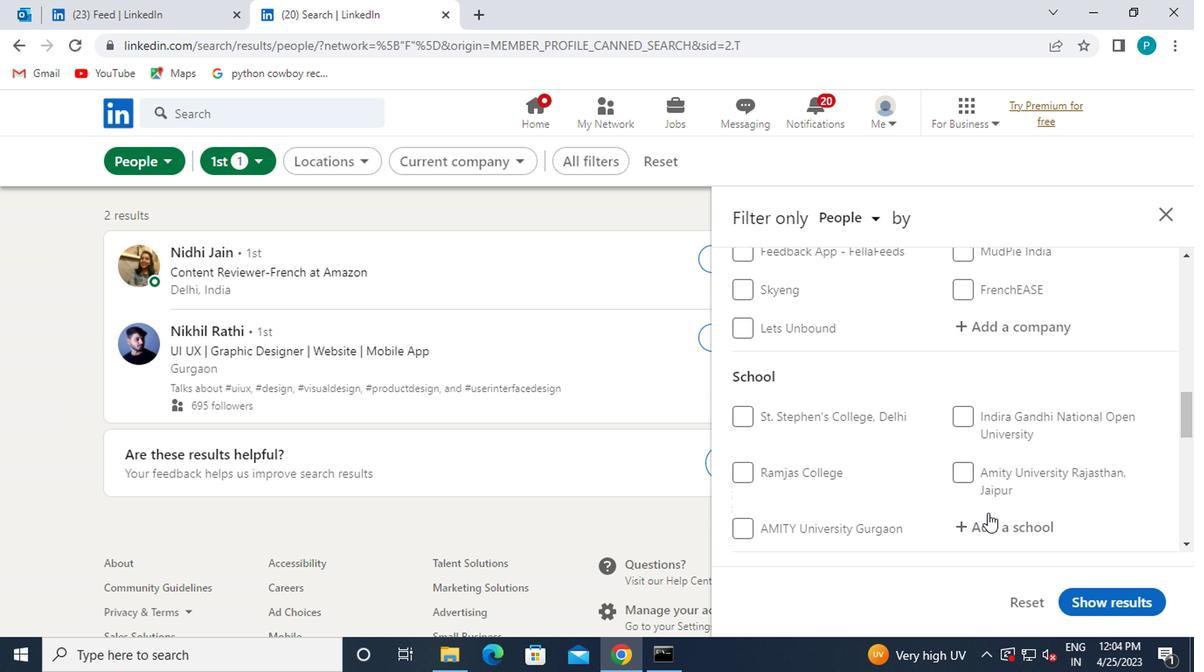 
Action: Mouse pressed left at (993, 531)
Screenshot: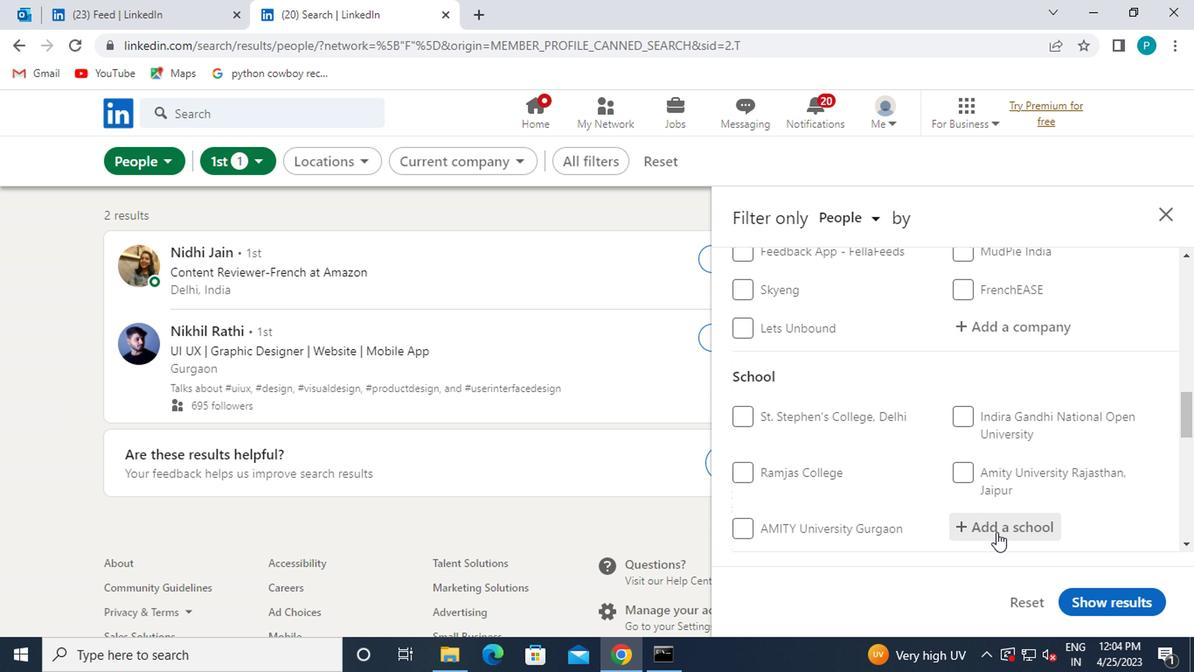 
Action: Key pressed <Key.caps_lock>A<Key.caps_lock>NNASH<Key.backspace>AHEB
Screenshot: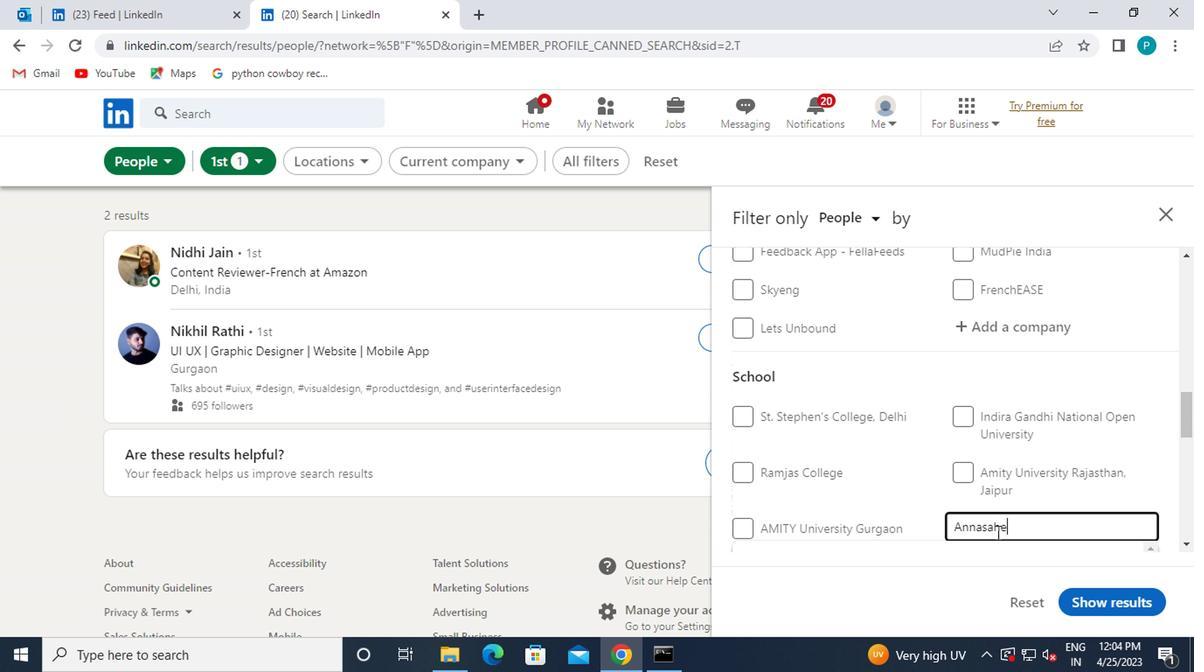 
Action: Mouse moved to (946, 542)
Screenshot: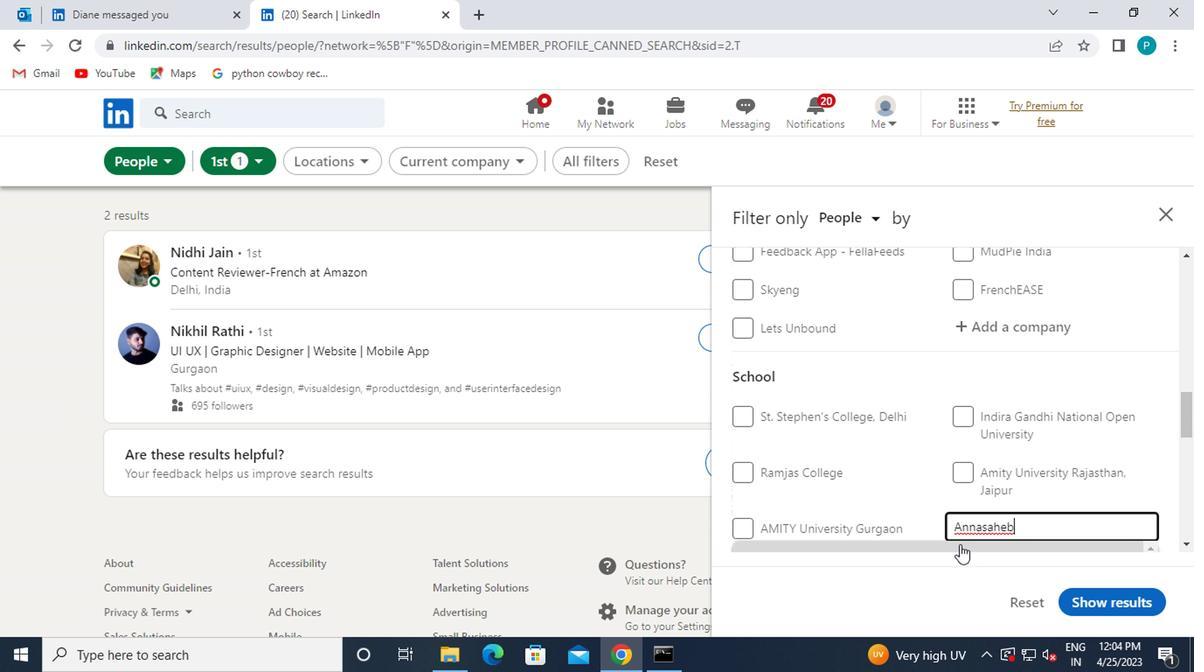 
Action: Mouse scrolled (946, 541) with delta (0, 0)
Screenshot: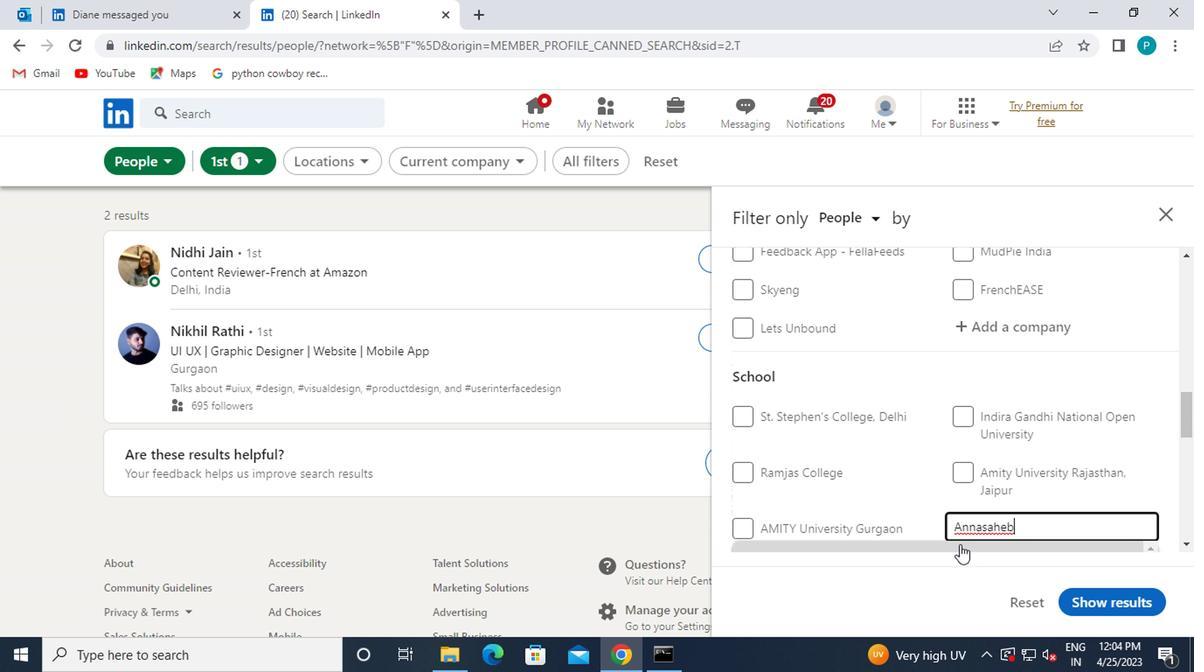 
Action: Mouse moved to (863, 498)
Screenshot: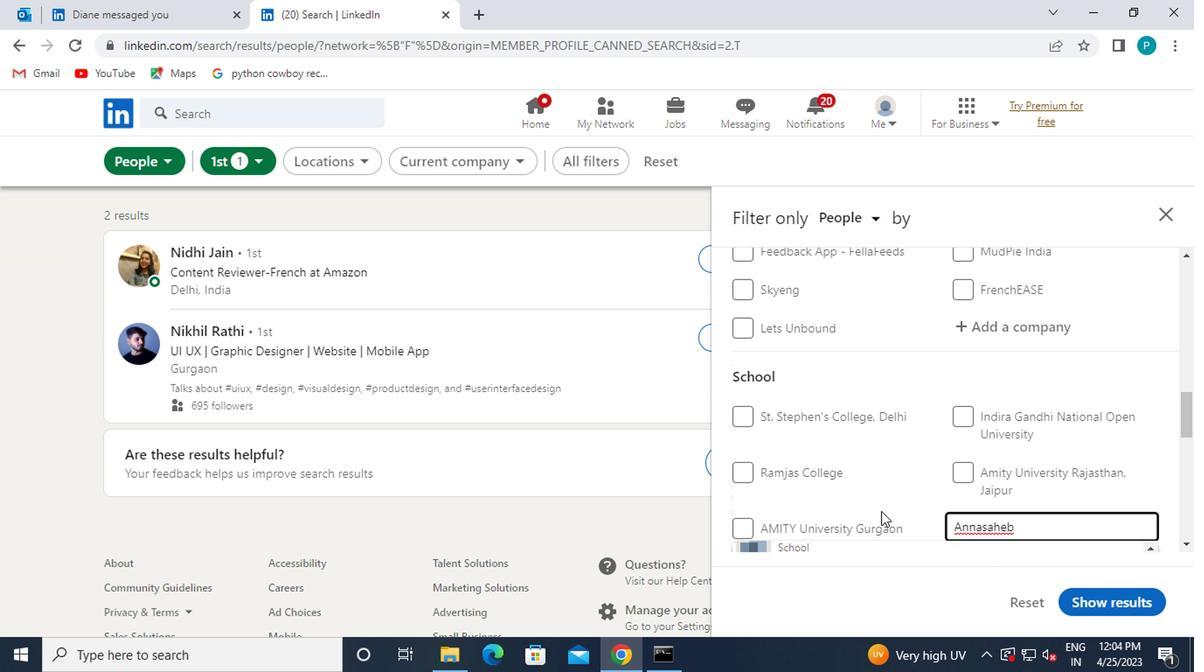 
Action: Mouse scrolled (863, 497) with delta (0, 0)
Screenshot: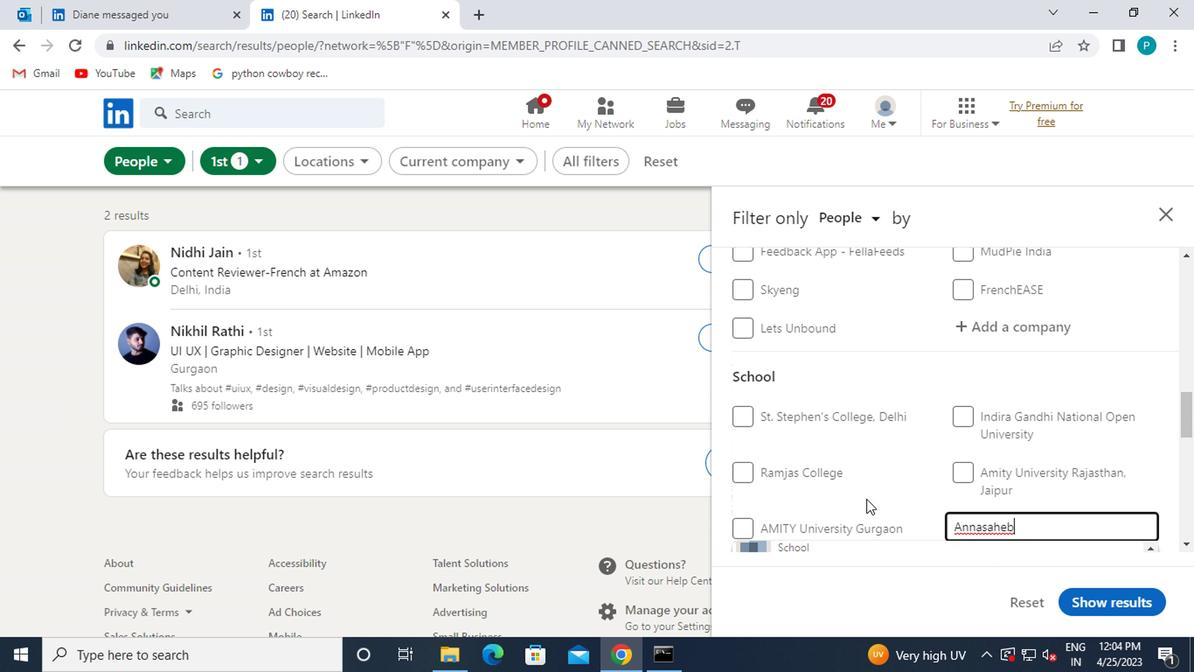 
Action: Mouse moved to (860, 491)
Screenshot: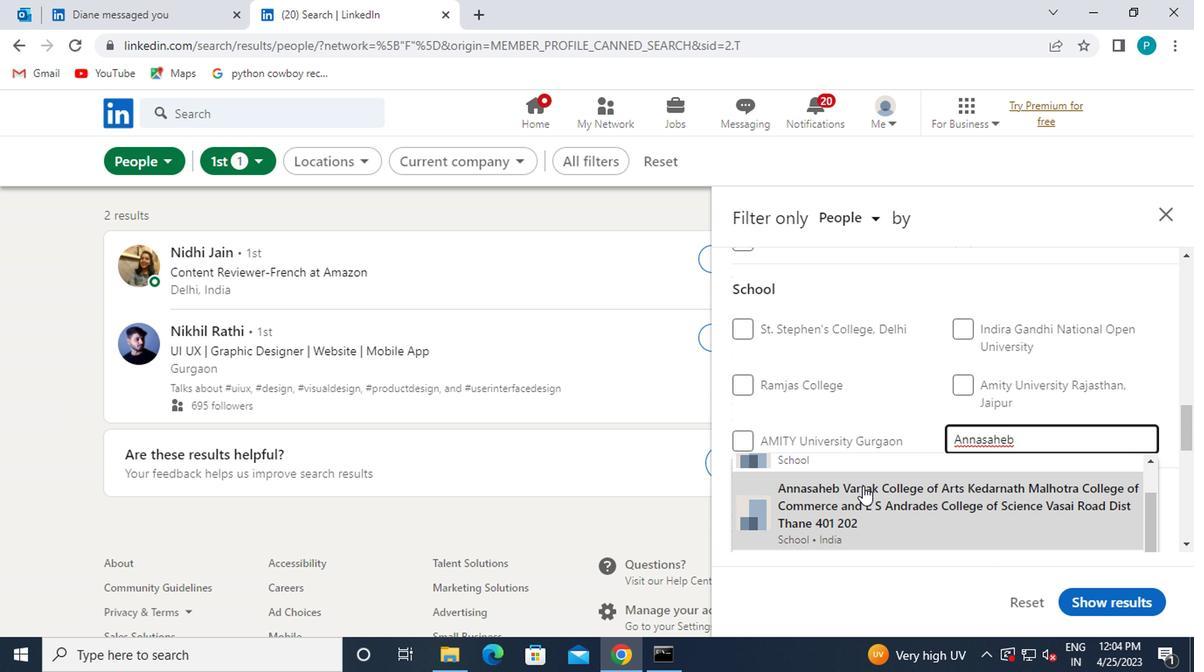 
Action: Mouse scrolled (860, 491) with delta (0, 0)
Screenshot: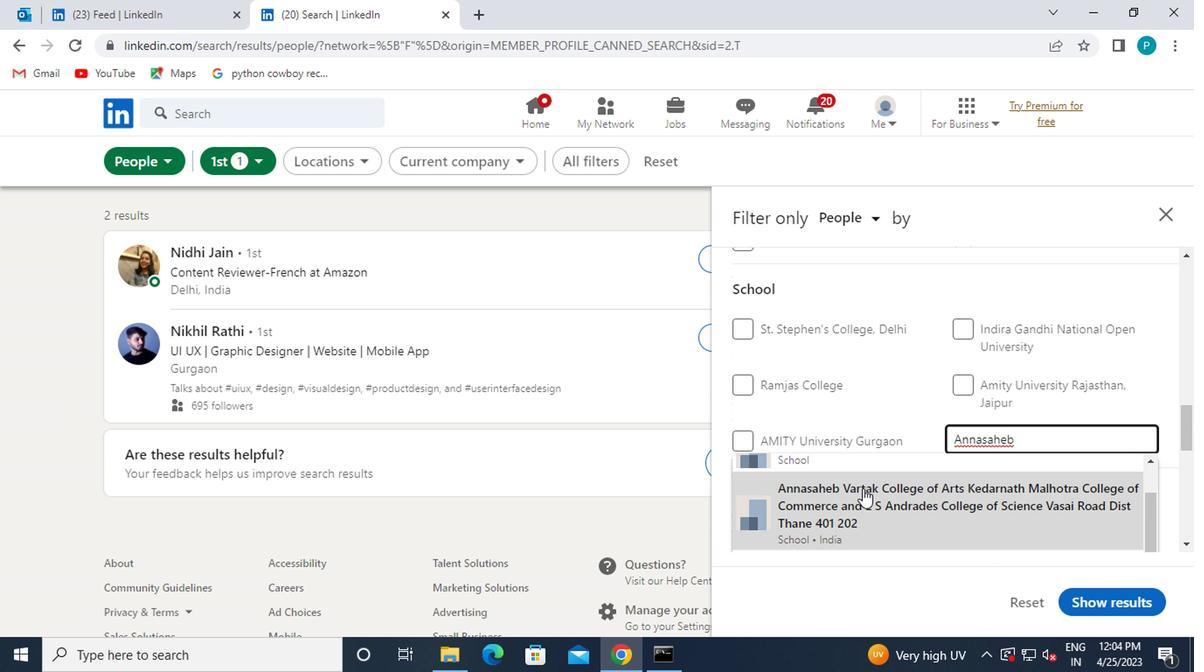 
Action: Mouse scrolled (860, 491) with delta (0, 0)
Screenshot: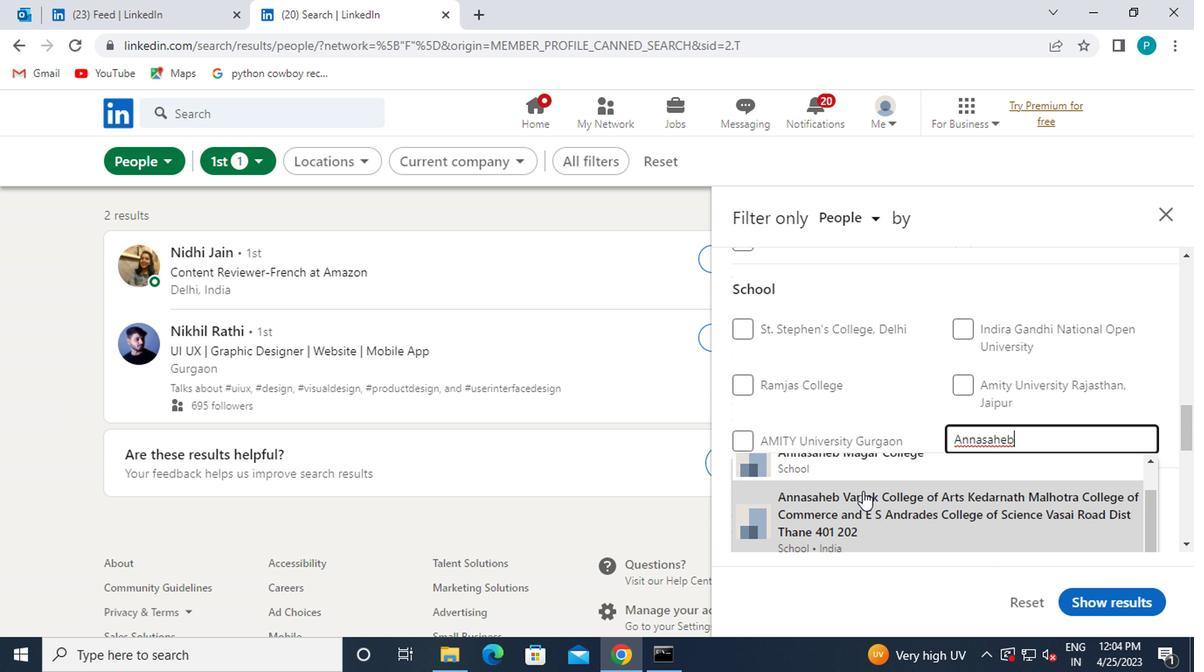 
Action: Mouse moved to (873, 502)
Screenshot: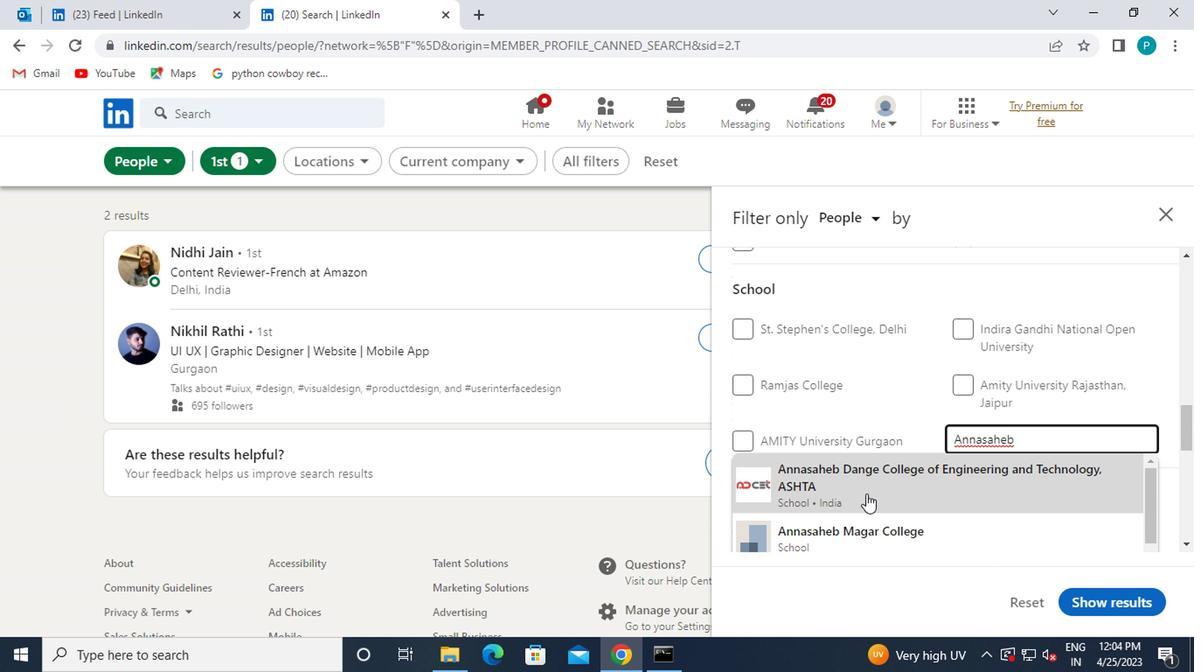 
Action: Mouse pressed left at (873, 502)
Screenshot: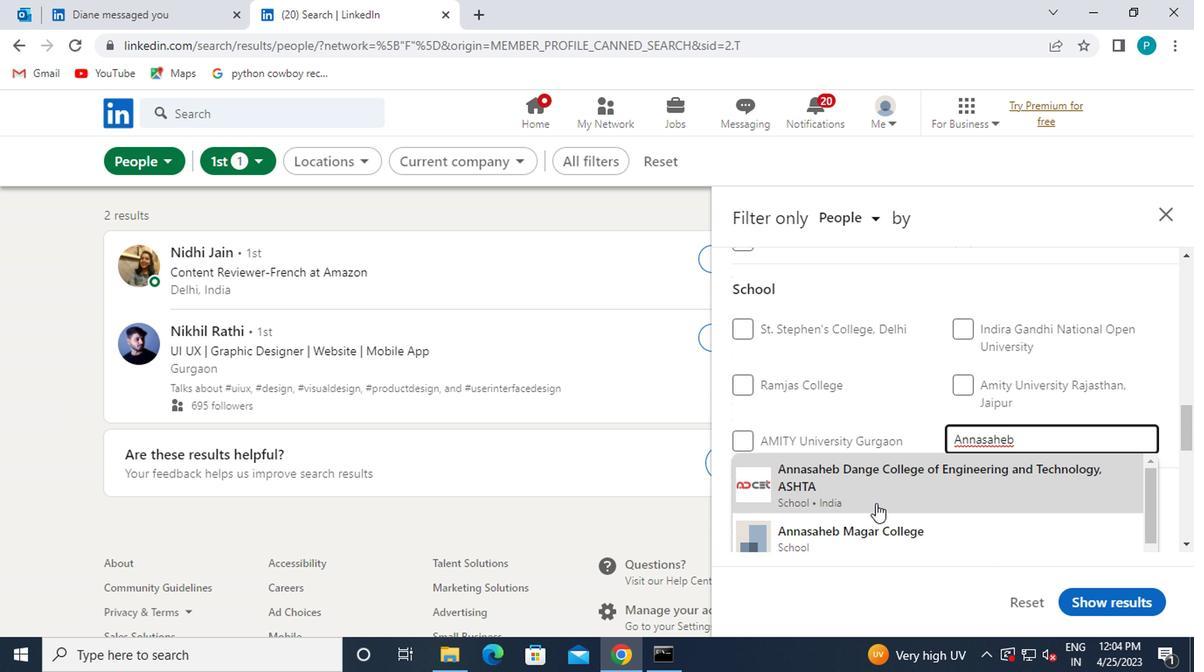 
Action: Mouse moved to (875, 500)
Screenshot: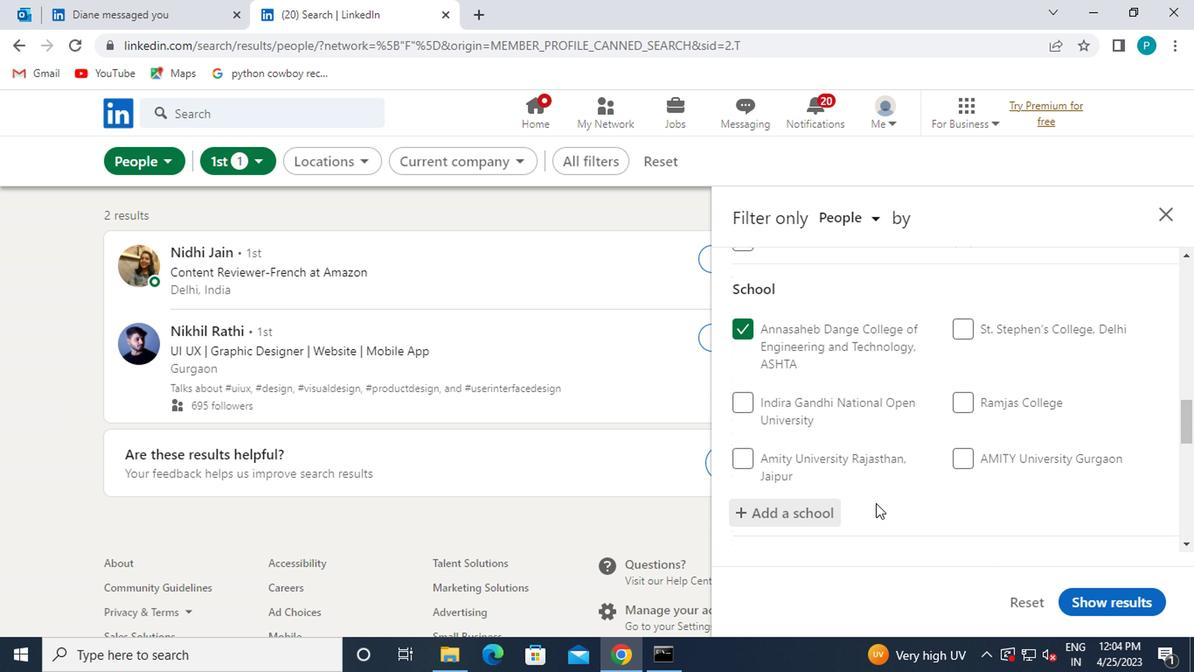 
Action: Mouse scrolled (875, 499) with delta (0, 0)
Screenshot: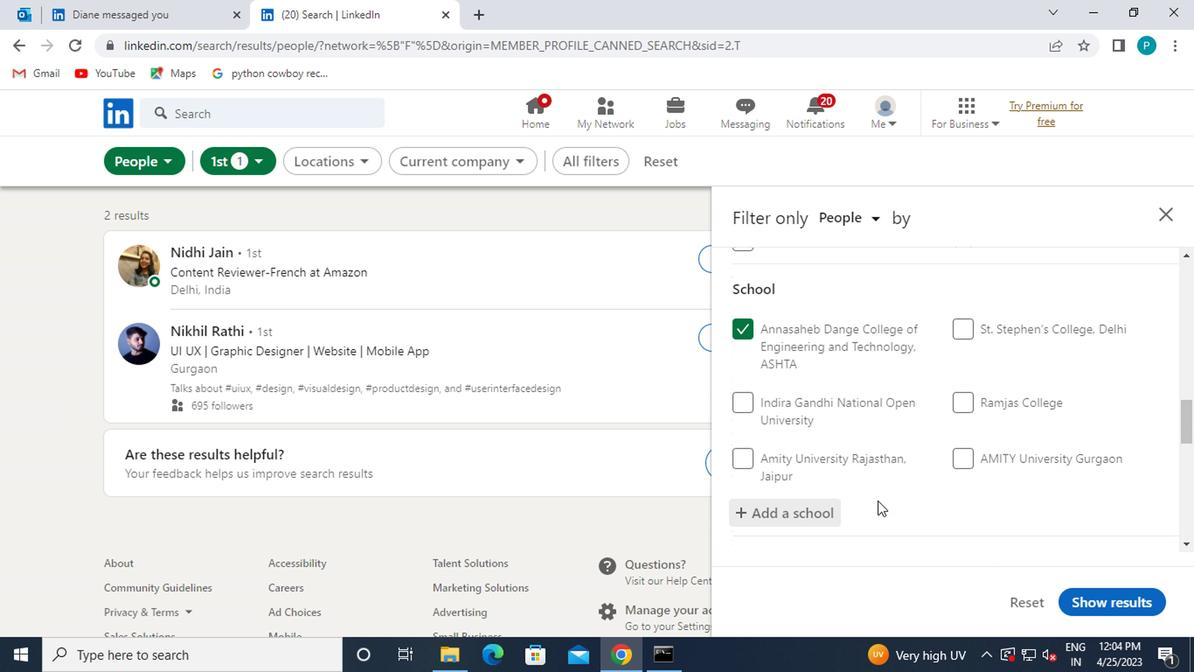 
Action: Mouse moved to (881, 500)
Screenshot: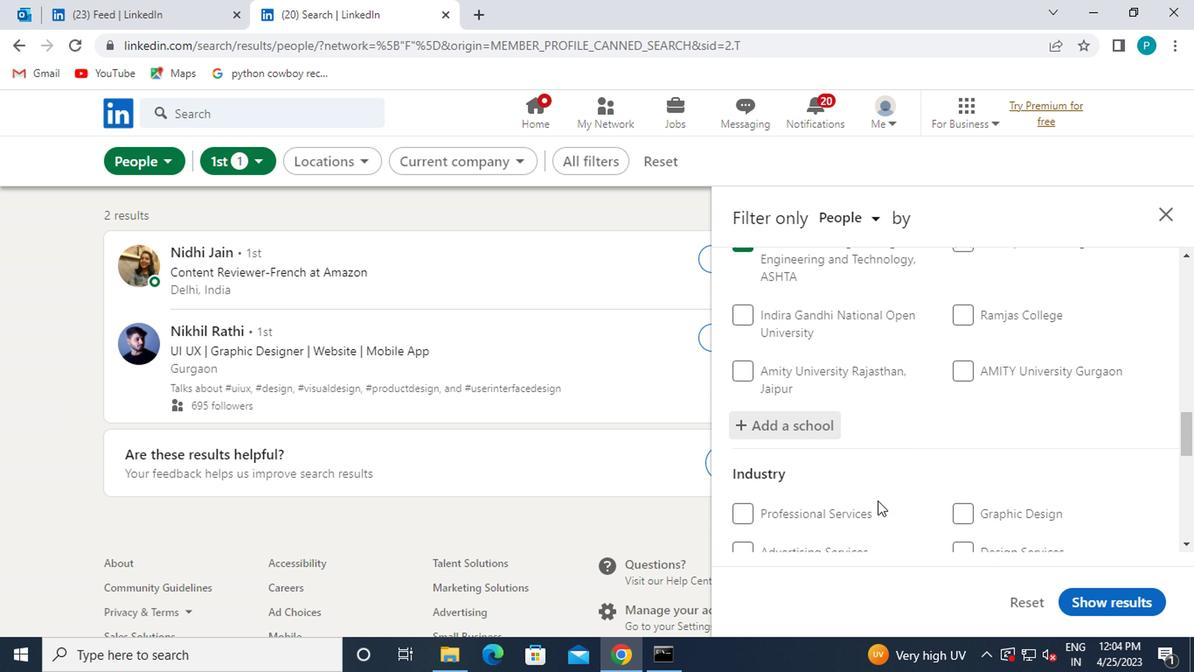 
Action: Mouse scrolled (881, 499) with delta (0, 0)
Screenshot: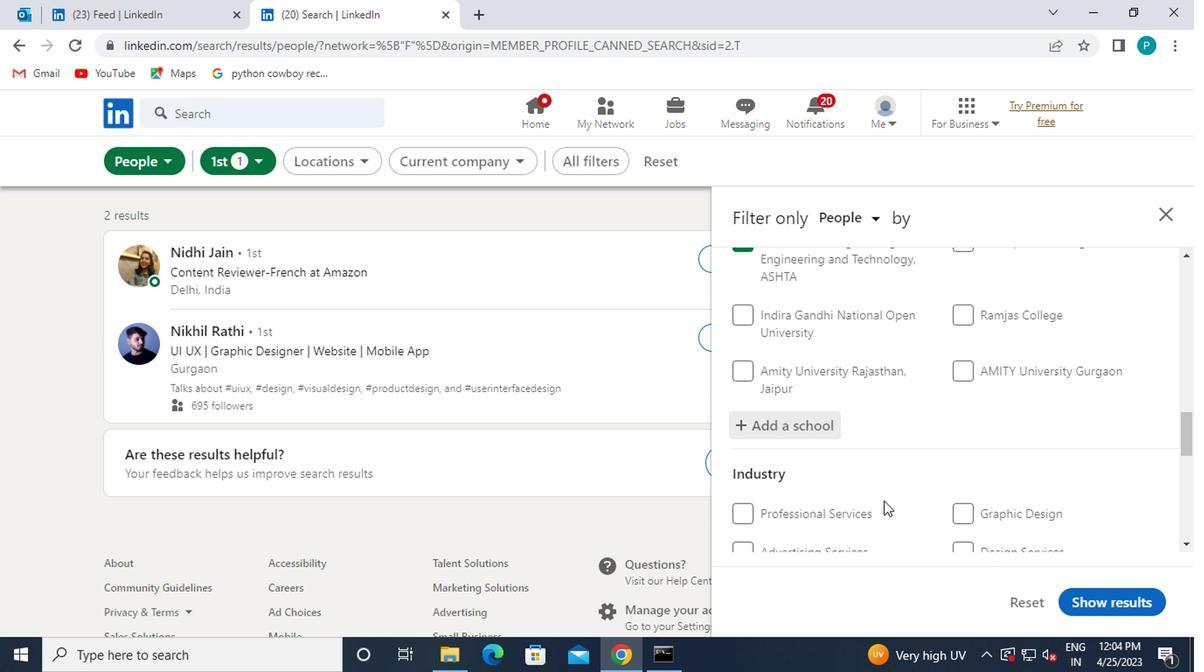 
Action: Mouse moved to (807, 499)
Screenshot: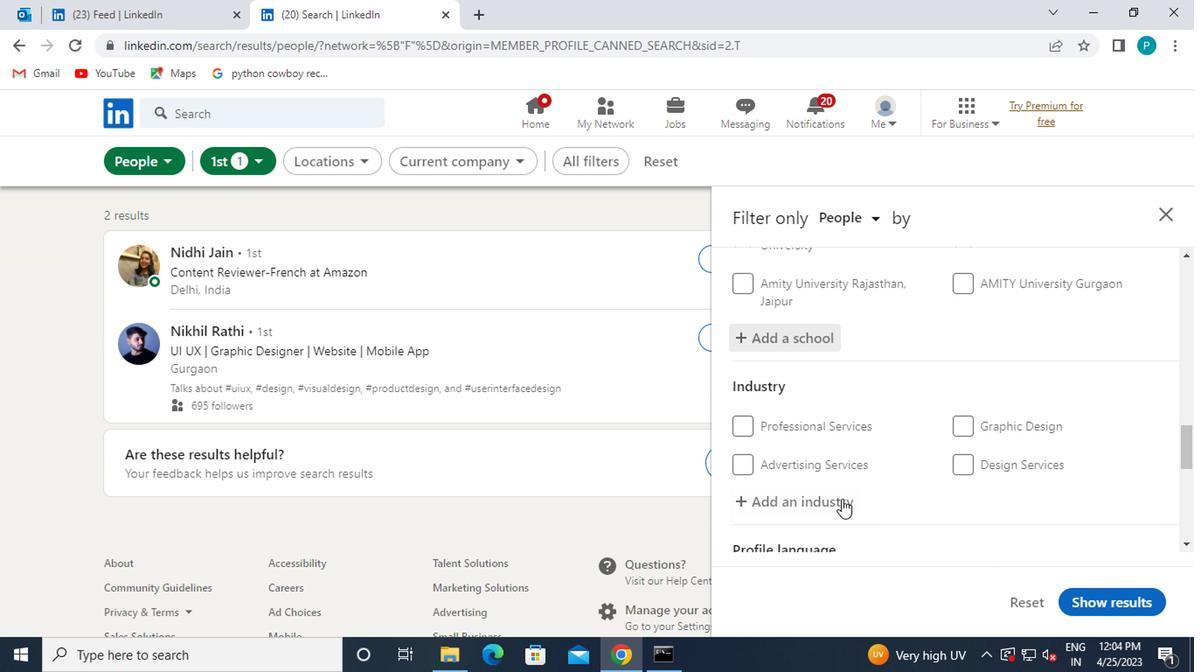
Action: Mouse pressed left at (807, 499)
Screenshot: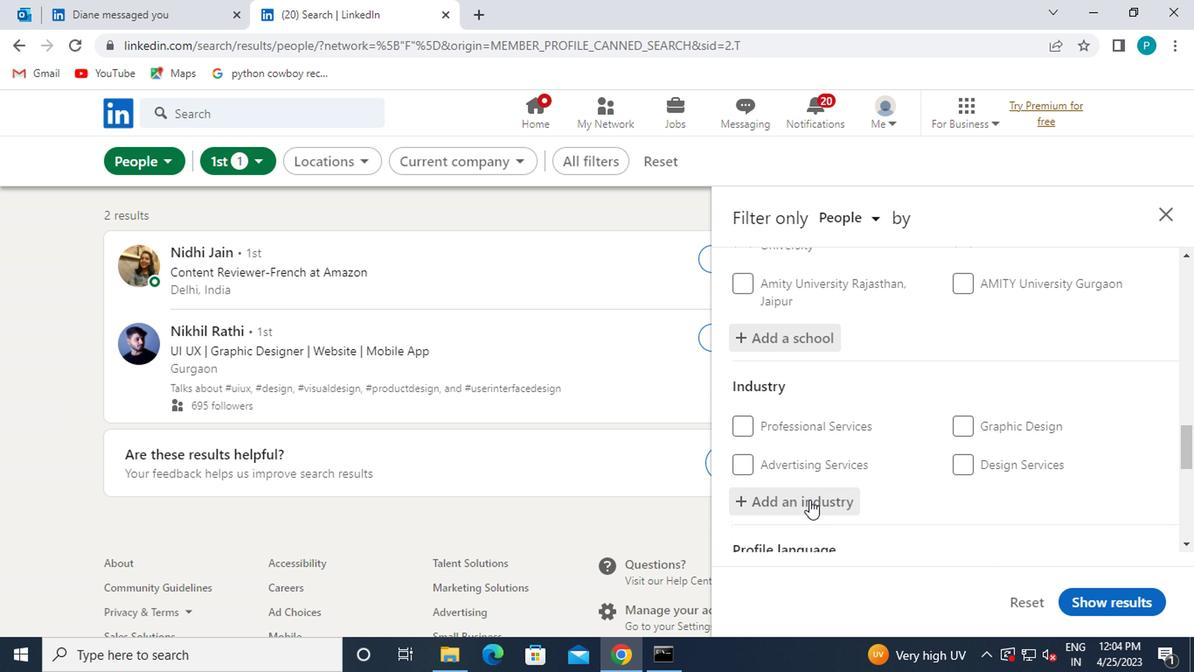 
Action: Mouse moved to (816, 545)
Screenshot: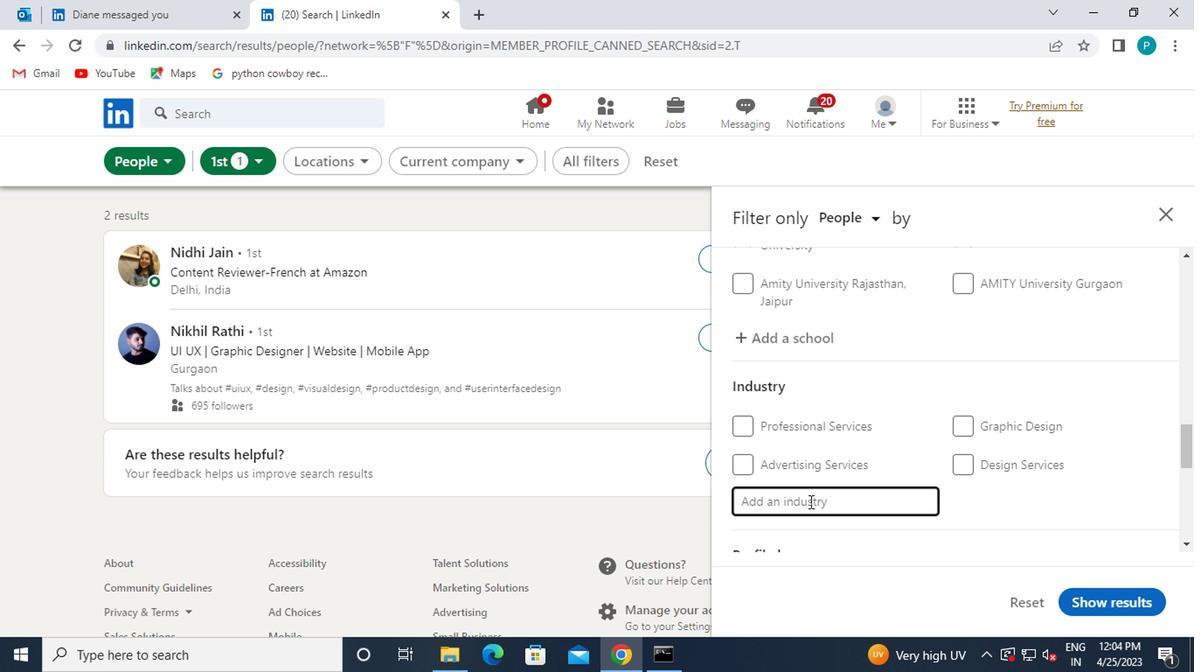 
Action: Key pressed GROUND
Screenshot: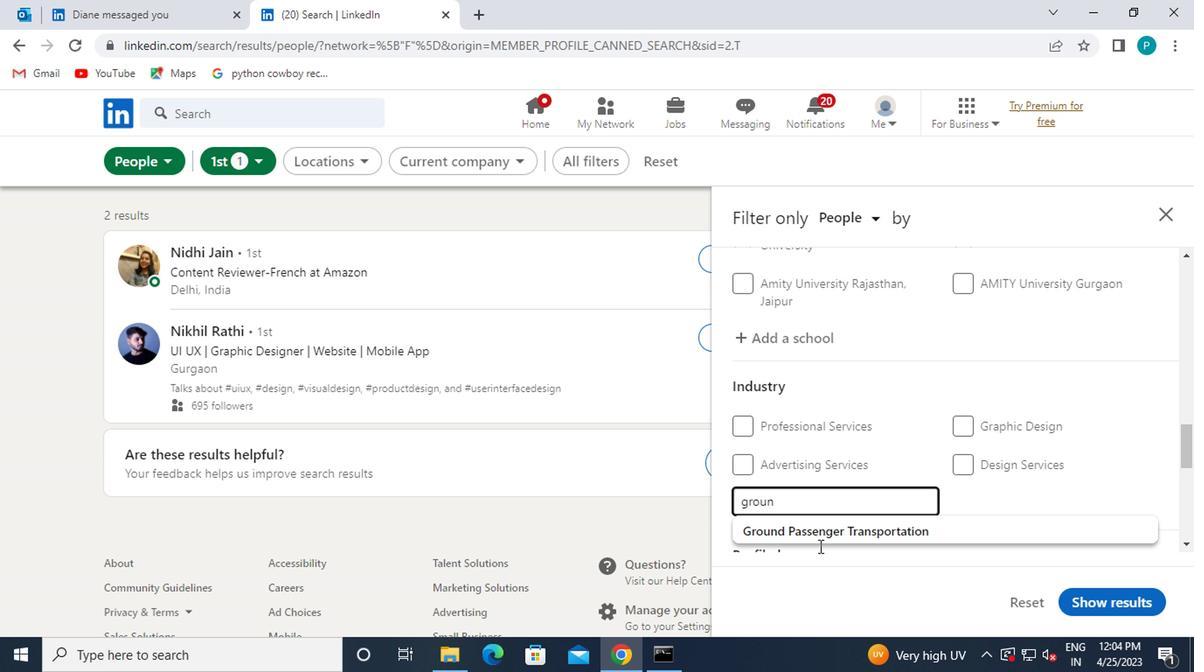 
Action: Mouse moved to (823, 473)
Screenshot: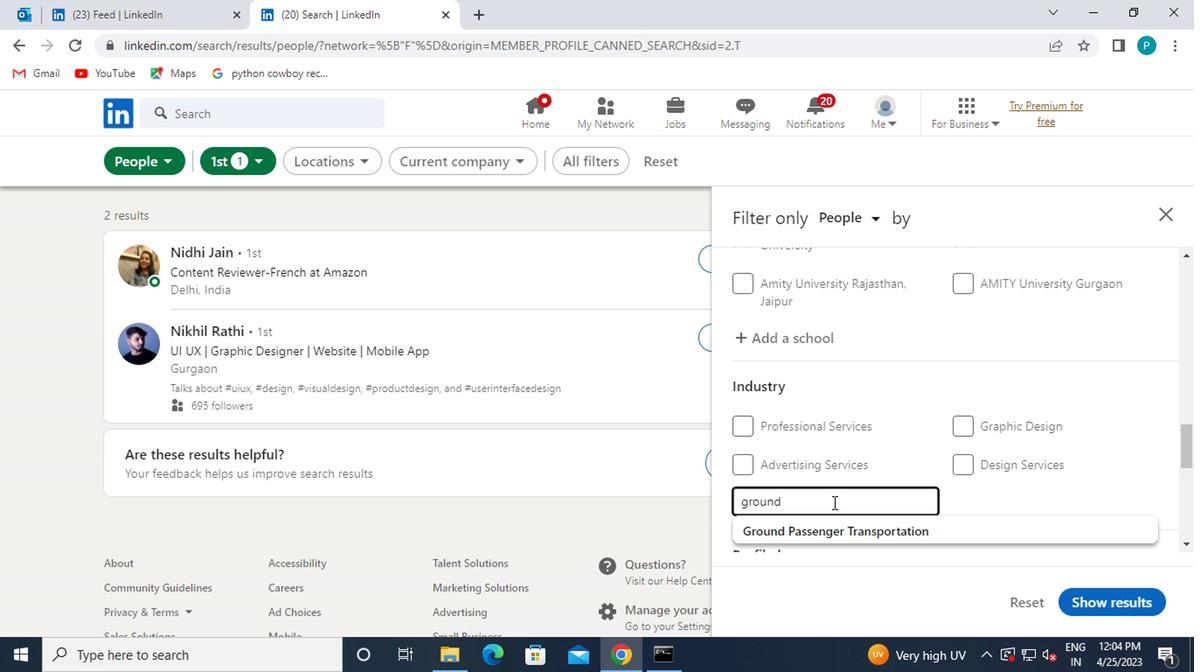 
Action: Mouse scrolled (823, 471) with delta (0, -1)
Screenshot: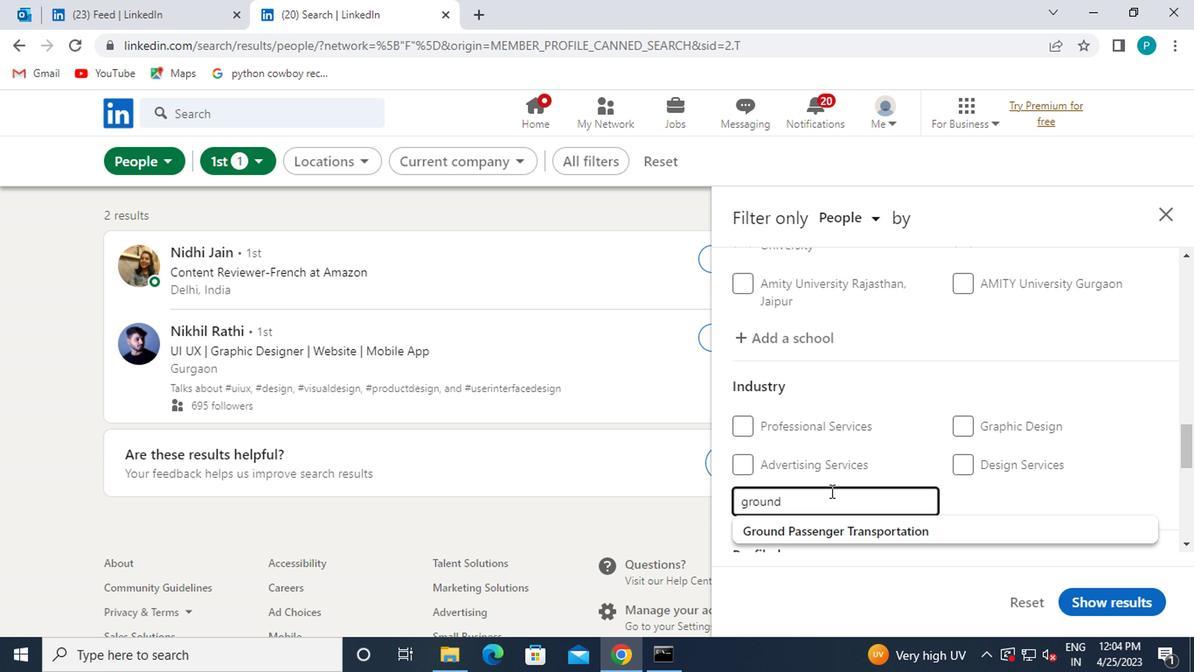
Action: Mouse scrolled (823, 471) with delta (0, -1)
Screenshot: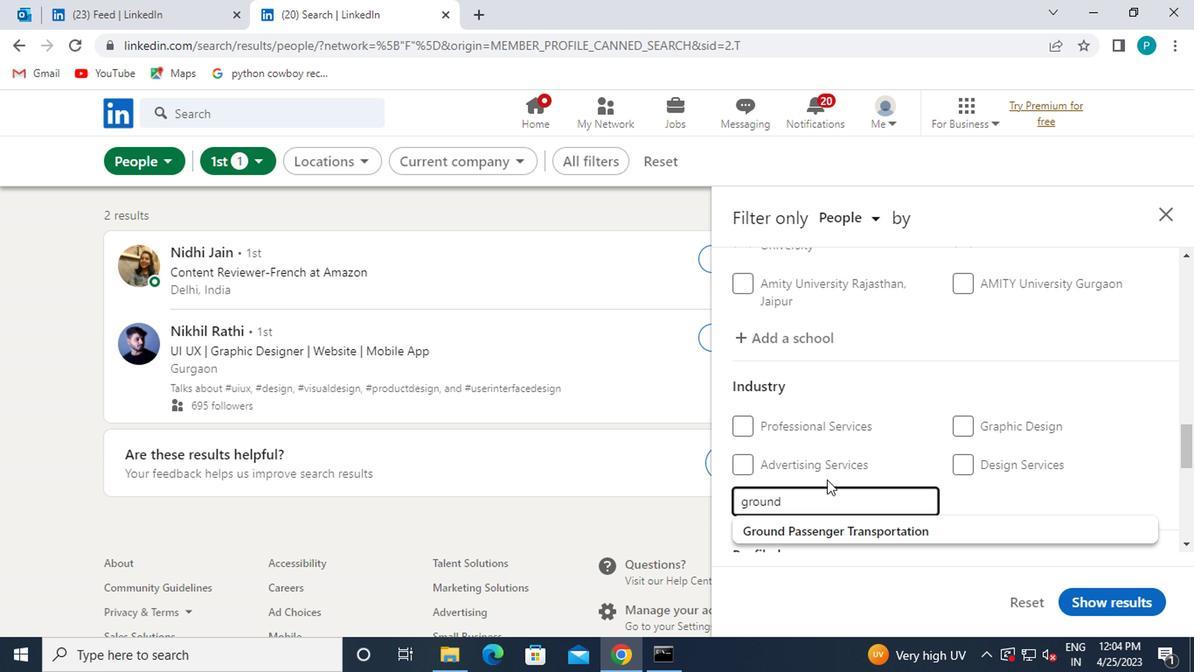 
Action: Mouse moved to (818, 353)
Screenshot: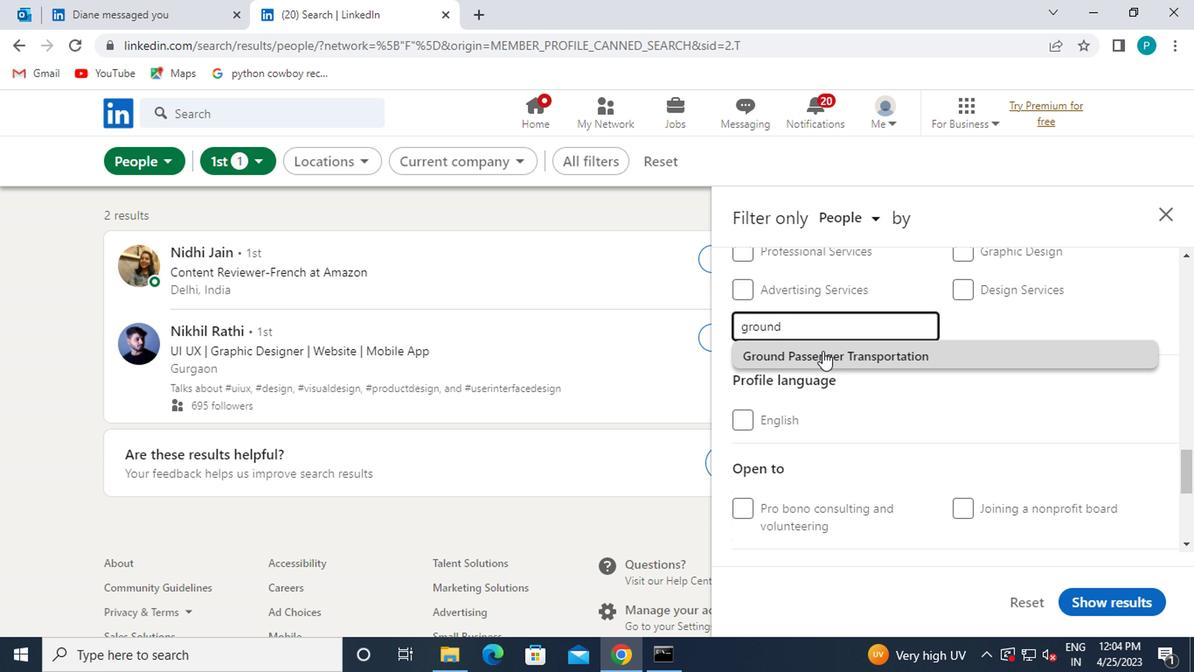 
Action: Mouse pressed left at (818, 353)
Screenshot: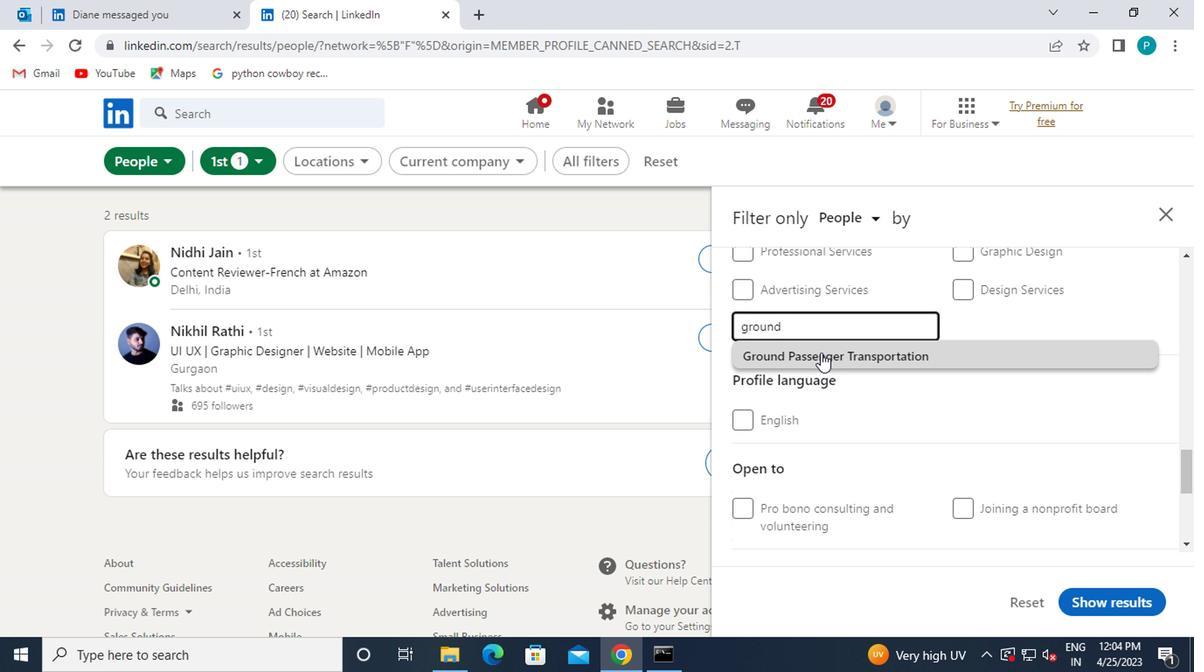 
Action: Mouse moved to (840, 403)
Screenshot: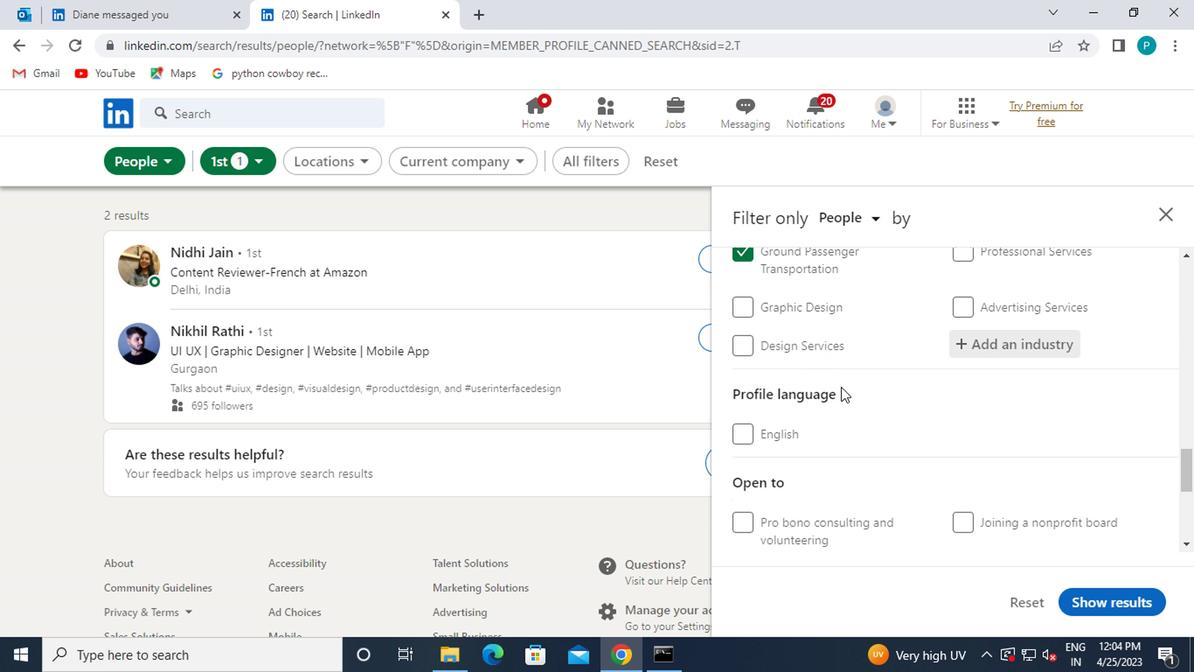 
Action: Mouse scrolled (840, 403) with delta (0, 0)
Screenshot: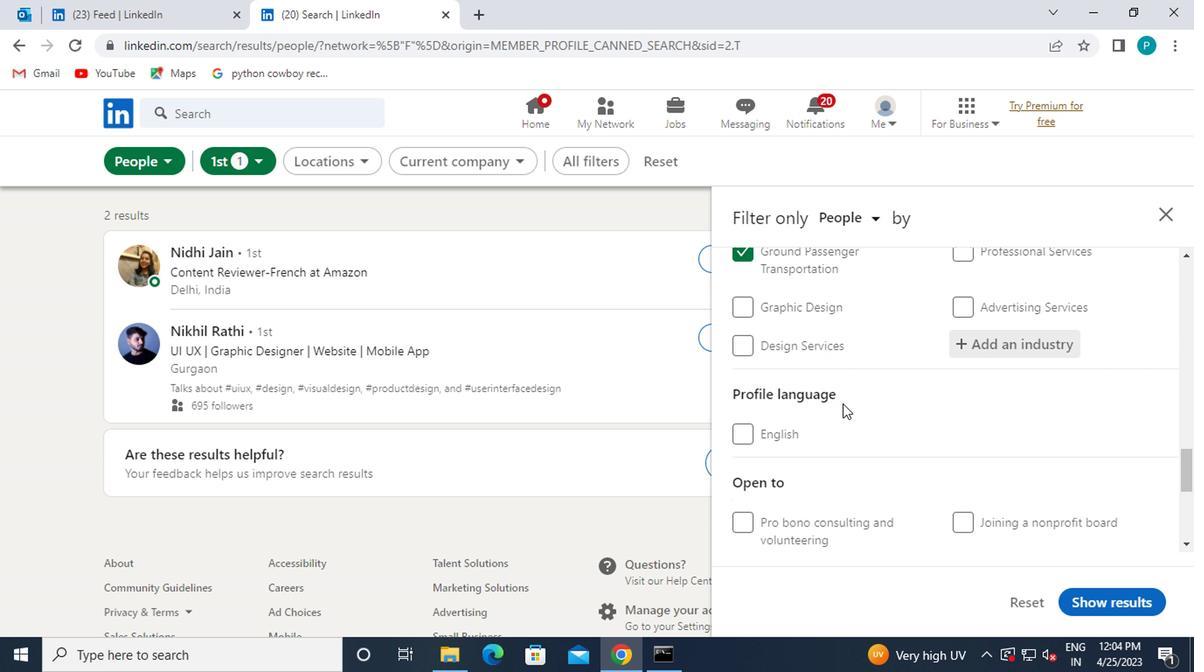 
Action: Mouse scrolled (840, 403) with delta (0, 0)
Screenshot: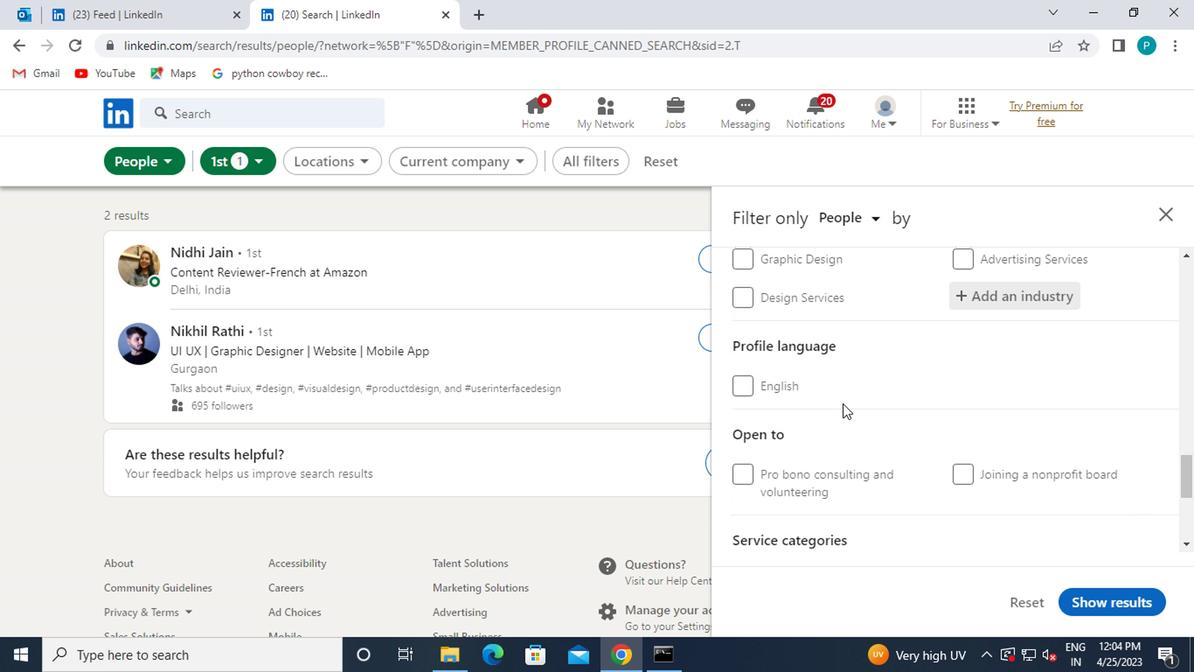 
Action: Mouse scrolled (840, 403) with delta (0, 0)
Screenshot: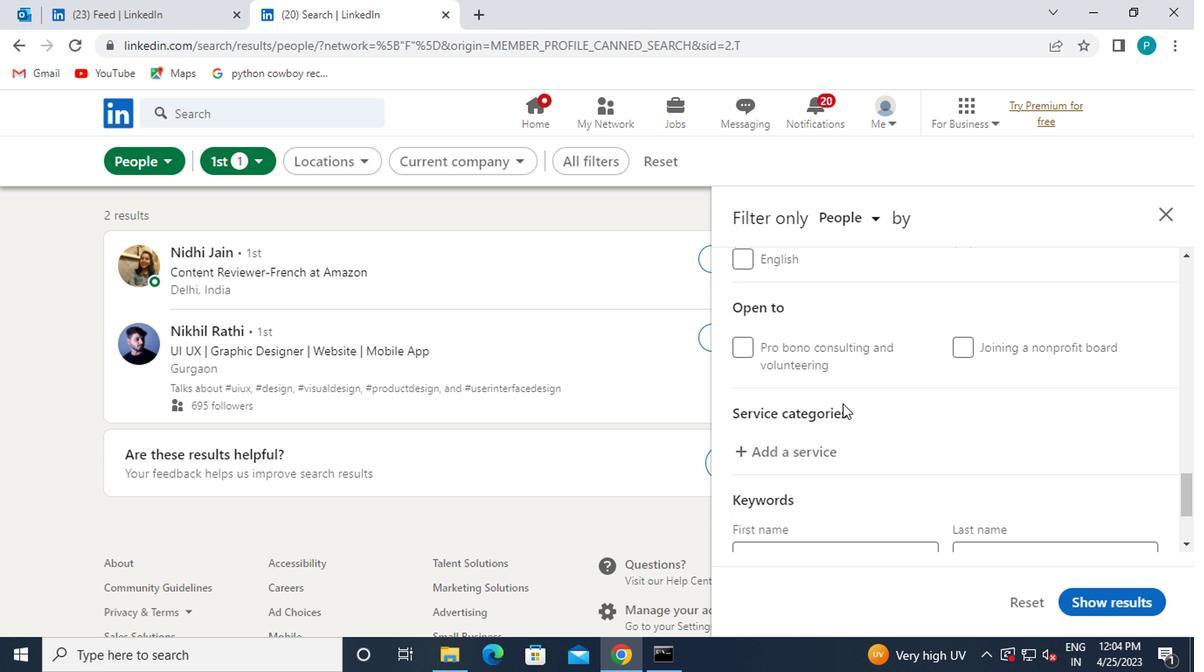 
Action: Mouse moved to (764, 357)
Screenshot: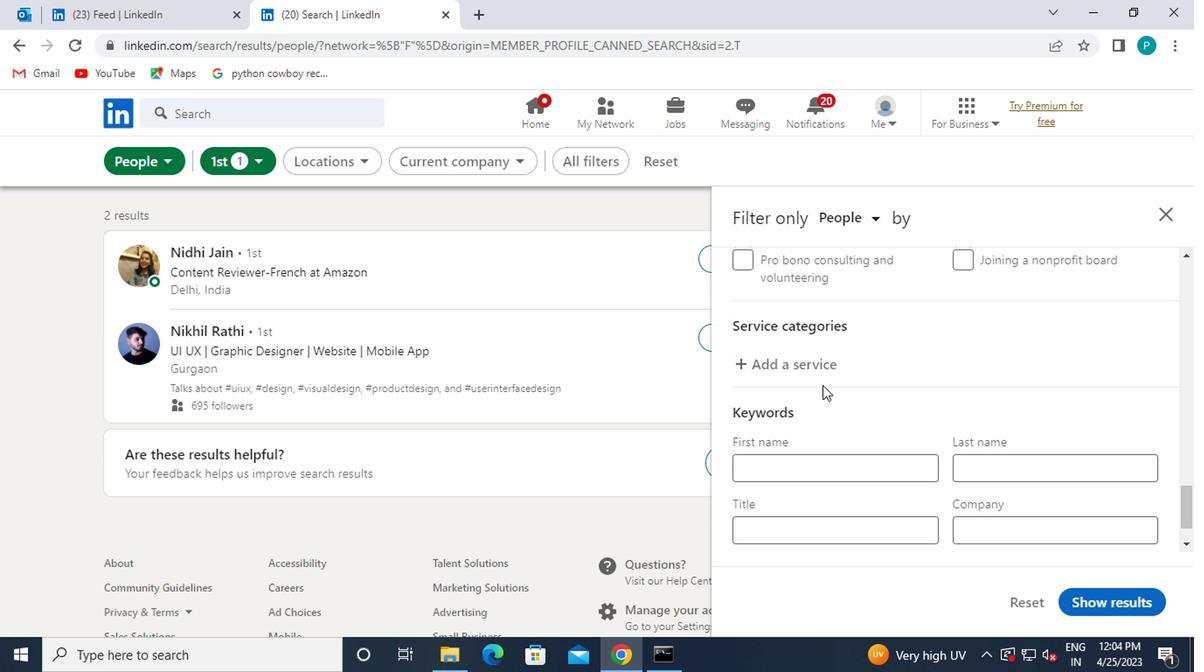 
Action: Mouse pressed left at (764, 357)
Screenshot: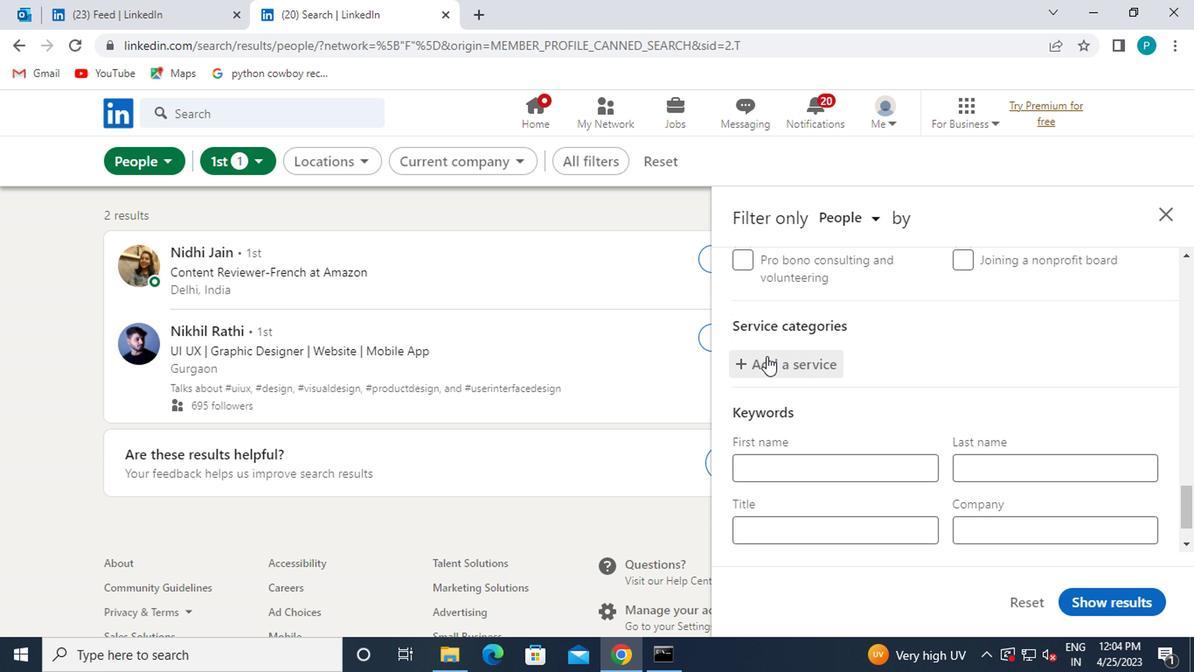
Action: Mouse moved to (766, 366)
Screenshot: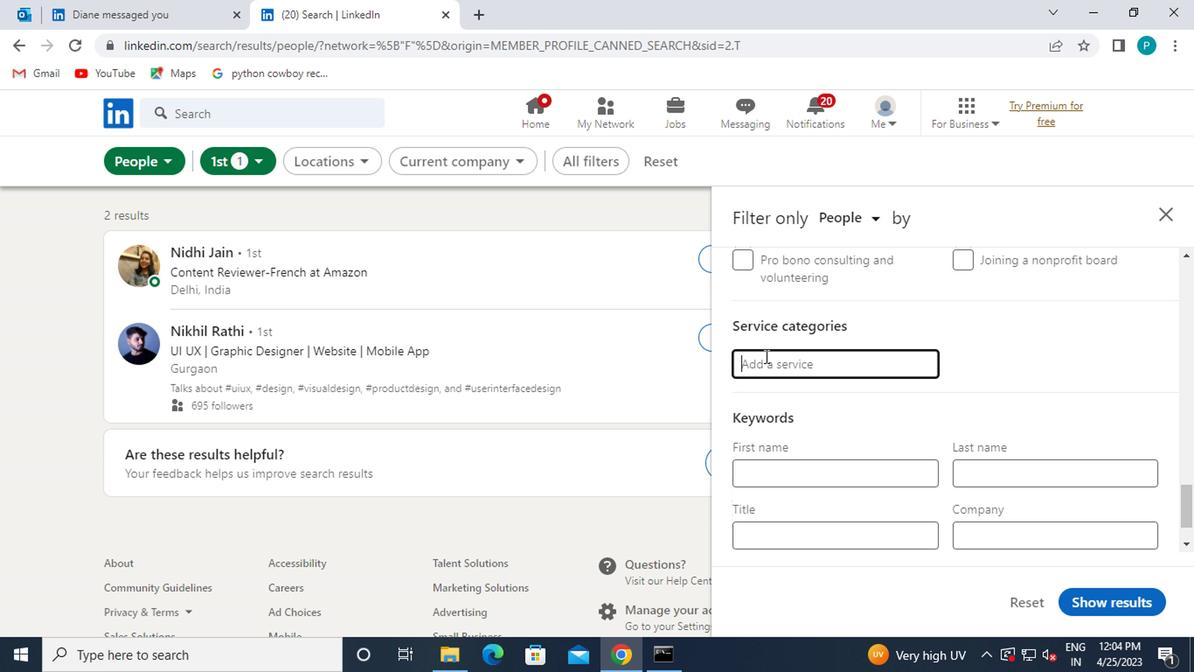 
Action: Key pressed TELECOMMUNICATION
Screenshot: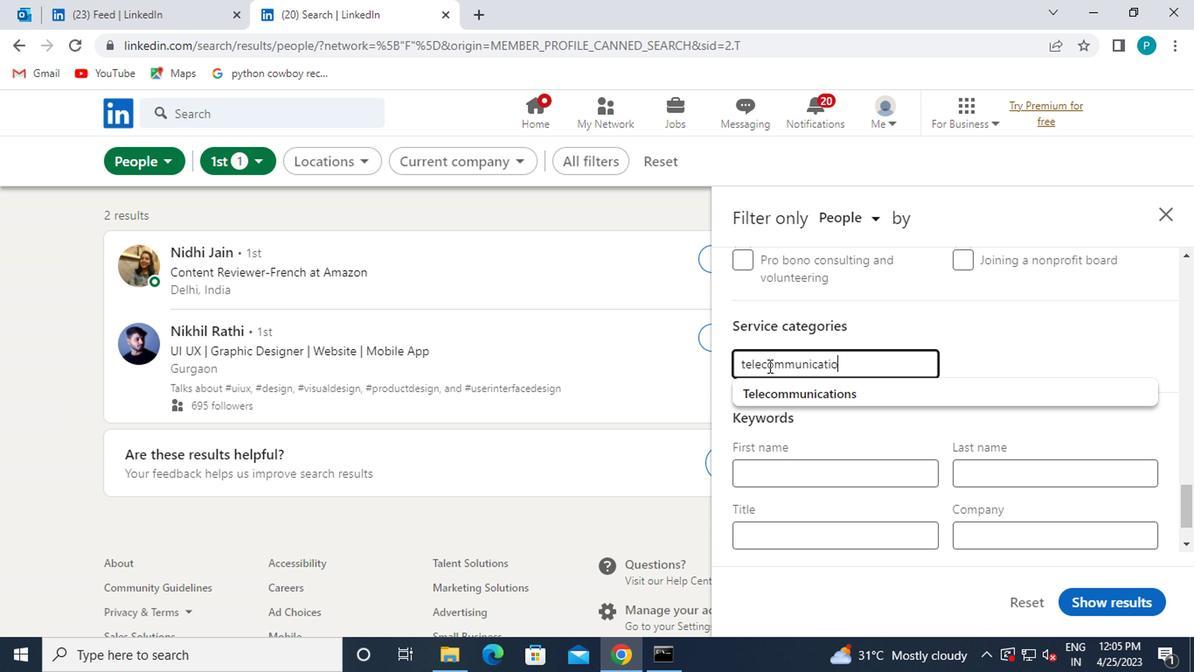 
Action: Mouse moved to (777, 386)
Screenshot: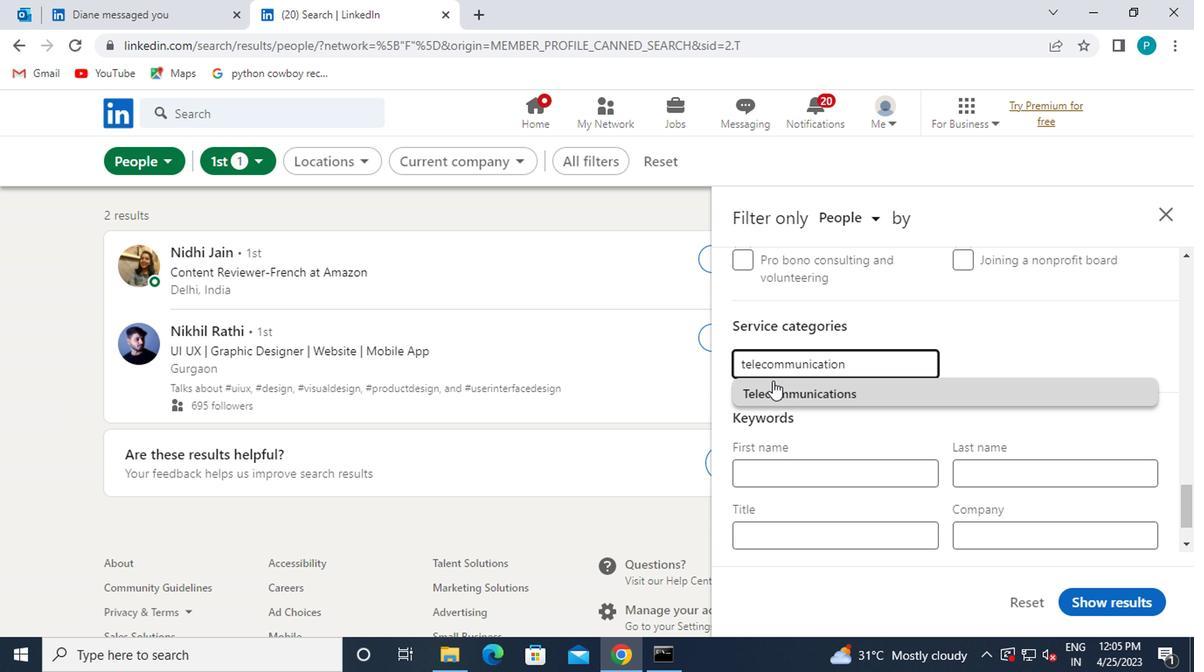 
Action: Mouse pressed left at (777, 386)
Screenshot: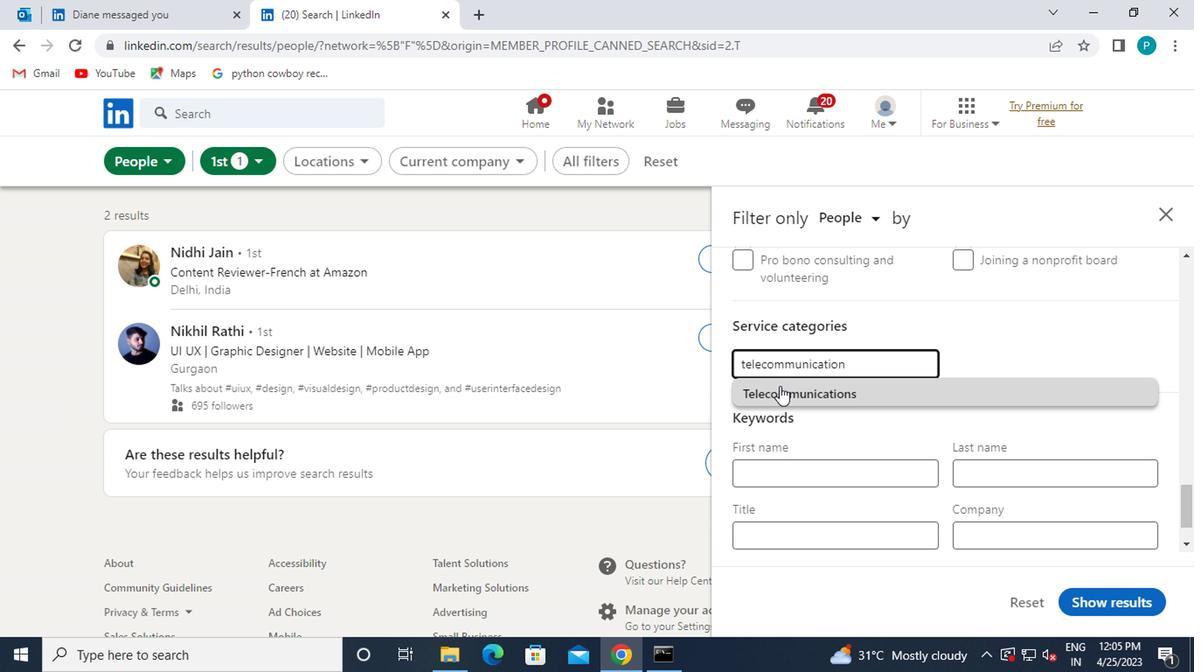 
Action: Mouse moved to (885, 431)
Screenshot: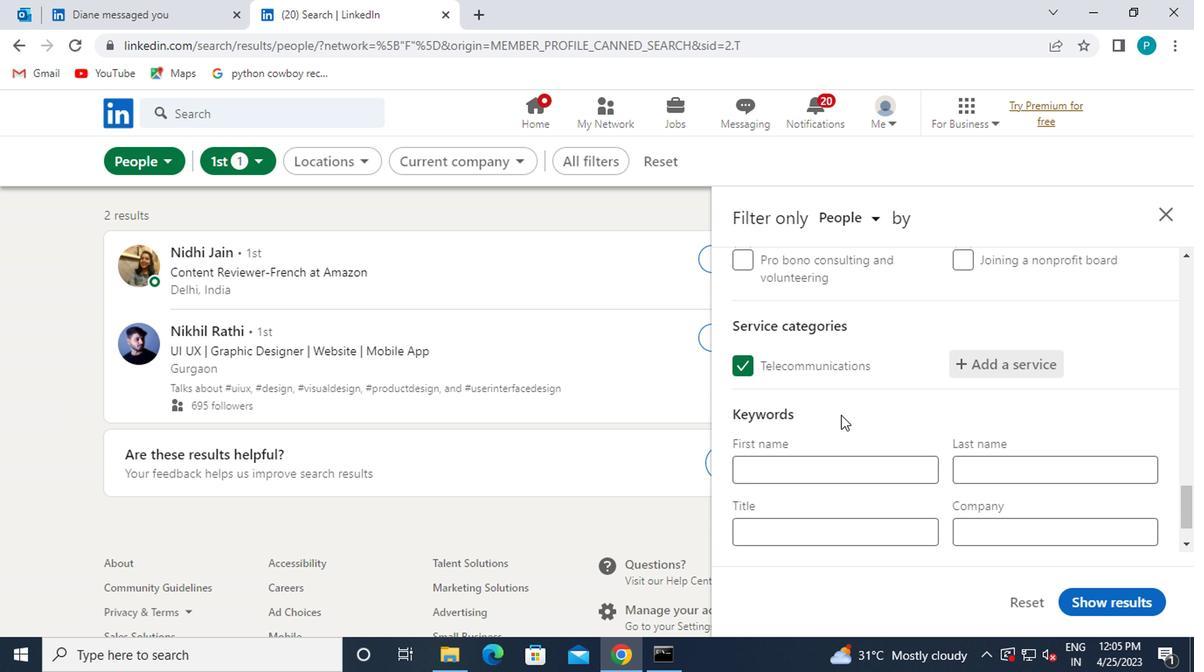 
Action: Mouse scrolled (885, 431) with delta (0, 0)
Screenshot: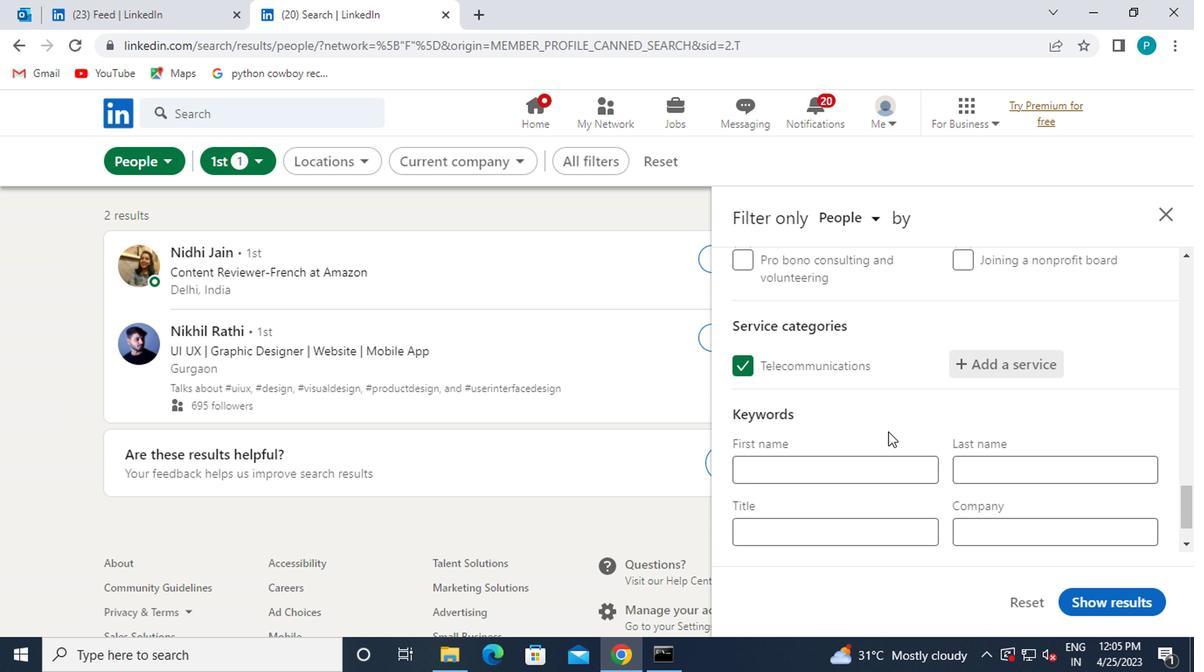 
Action: Mouse scrolled (885, 431) with delta (0, 0)
Screenshot: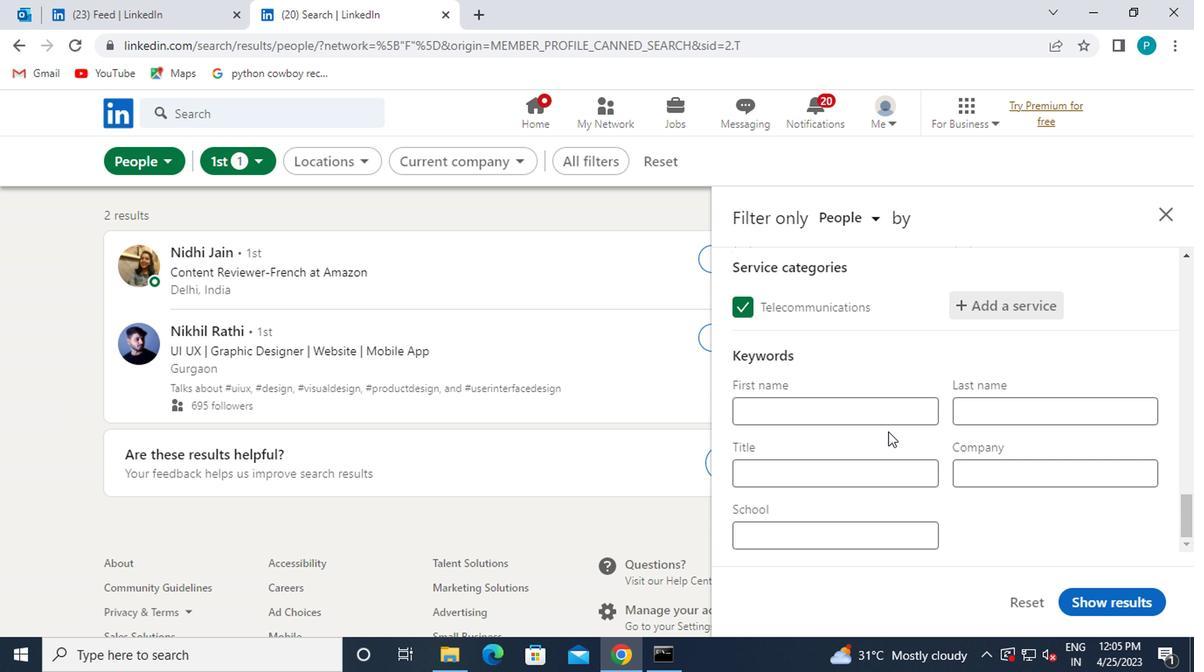 
Action: Mouse moved to (807, 478)
Screenshot: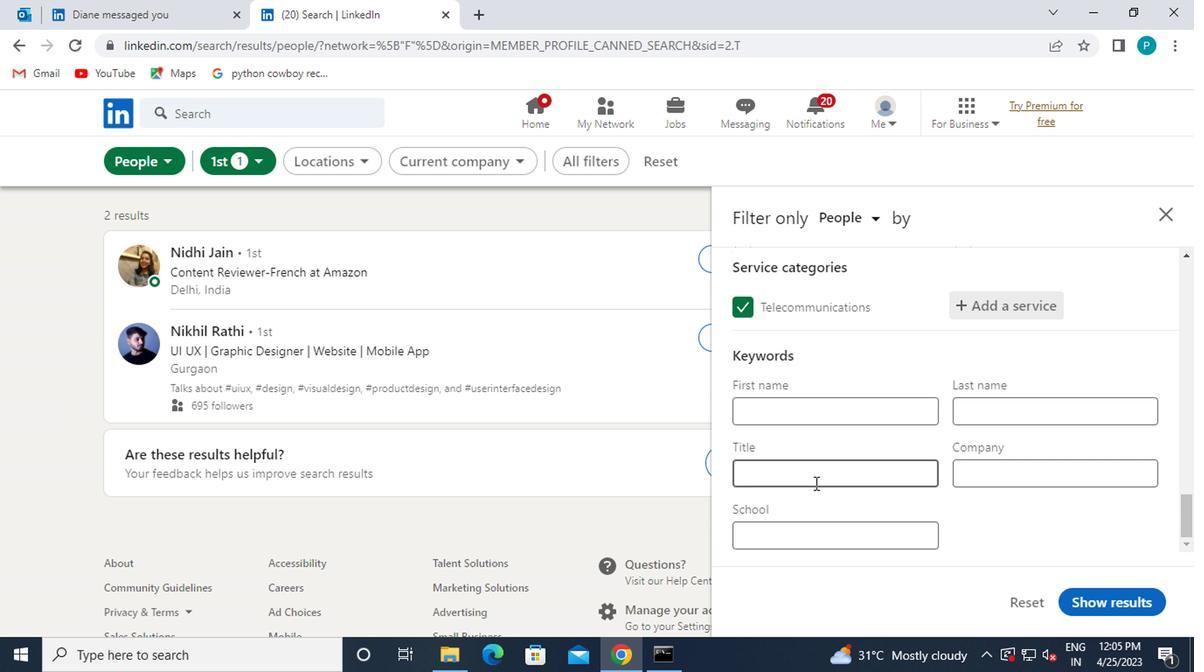 
Action: Mouse pressed left at (807, 478)
Screenshot: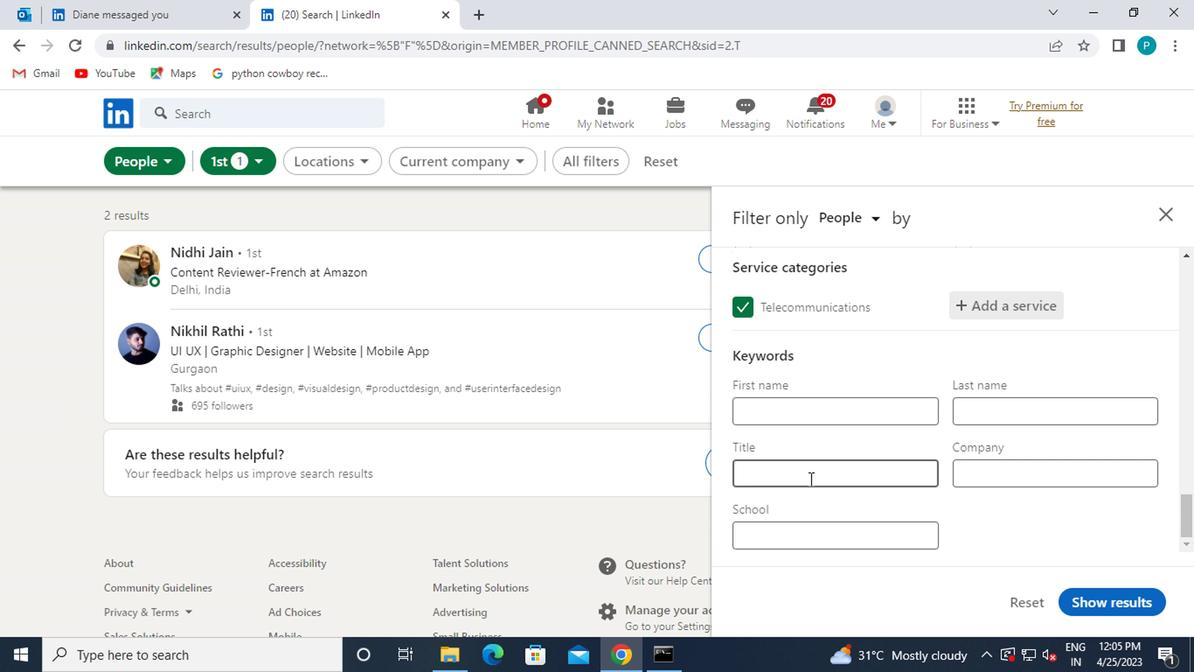 
Action: Key pressed <Key.caps_lock>H<Key.caps_lock>EAVY<Key.space><Key.caps_lock>E<Key.caps_lock>QUIMENT<Key.space><Key.caps_lock>O<Key.caps_lock>PERATOR
Screenshot: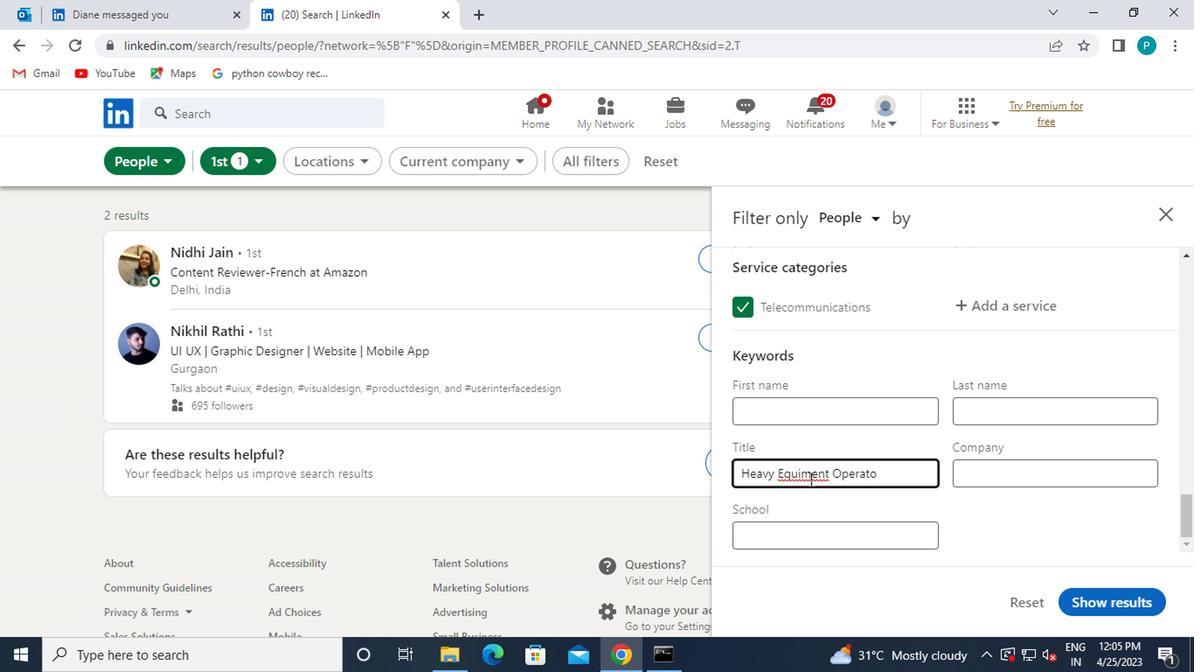 
Action: Mouse moved to (1089, 603)
Screenshot: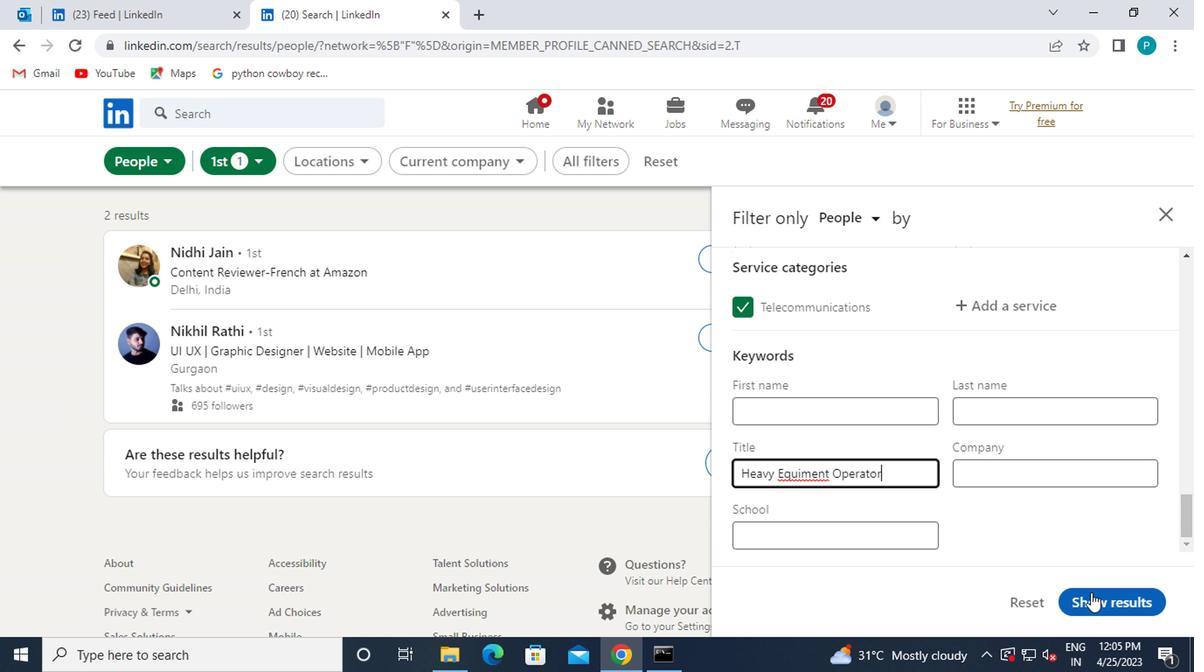 
Action: Mouse pressed left at (1089, 603)
Screenshot: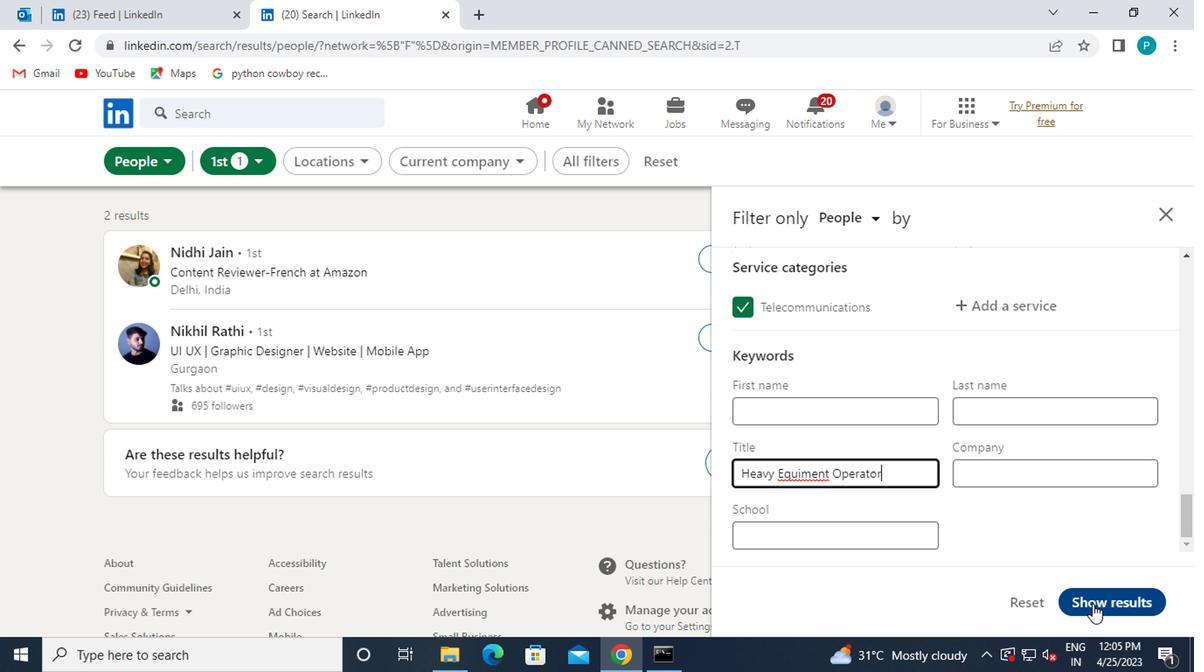 
Action: Mouse moved to (936, 447)
Screenshot: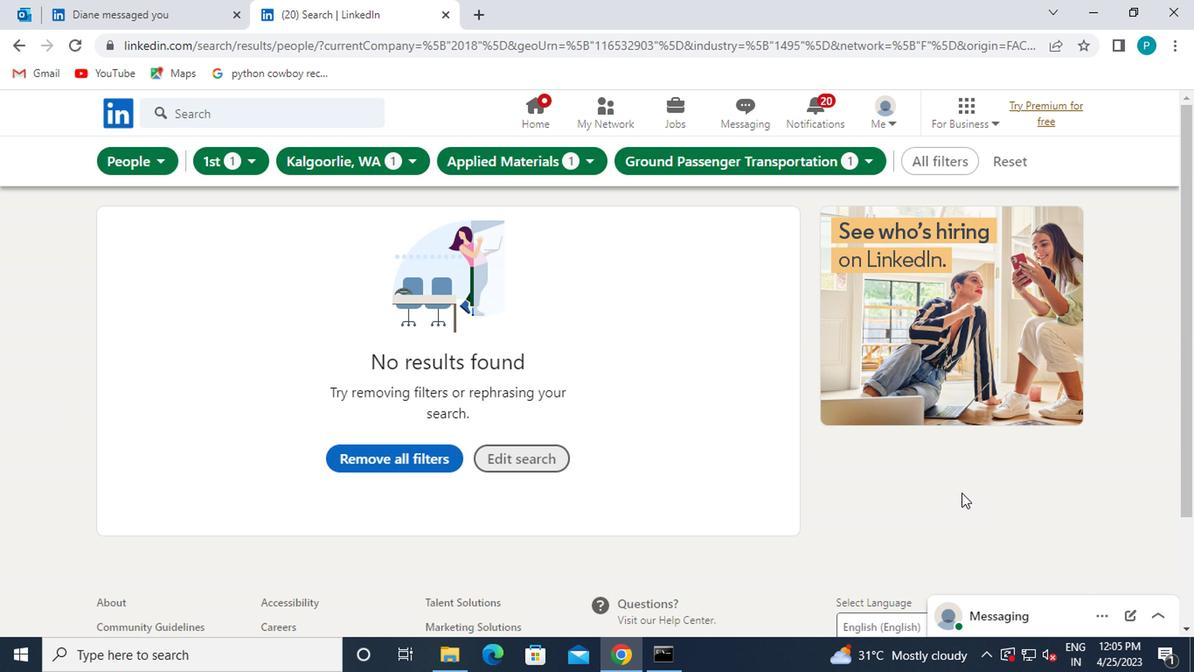 
